 Task: Review and confirm faces from a collection of spiritual or religious photos.
Action: Mouse moved to (627, 311)
Screenshot: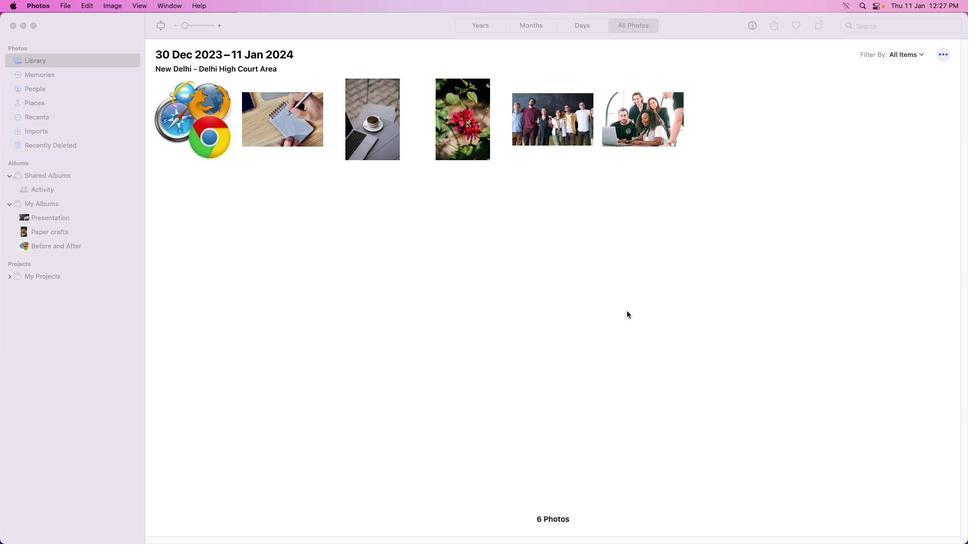 
Action: Mouse pressed left at (627, 311)
Screenshot: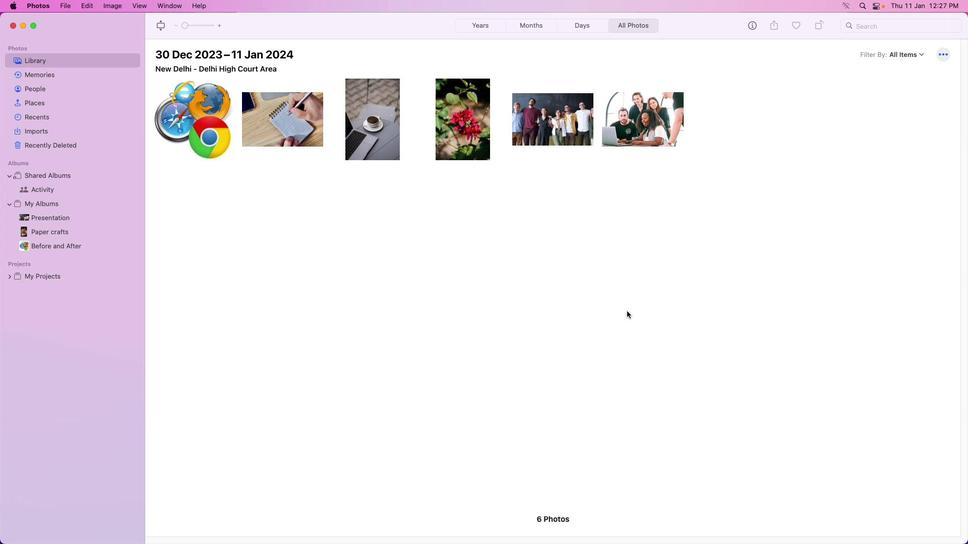 
Action: Mouse moved to (68, 7)
Screenshot: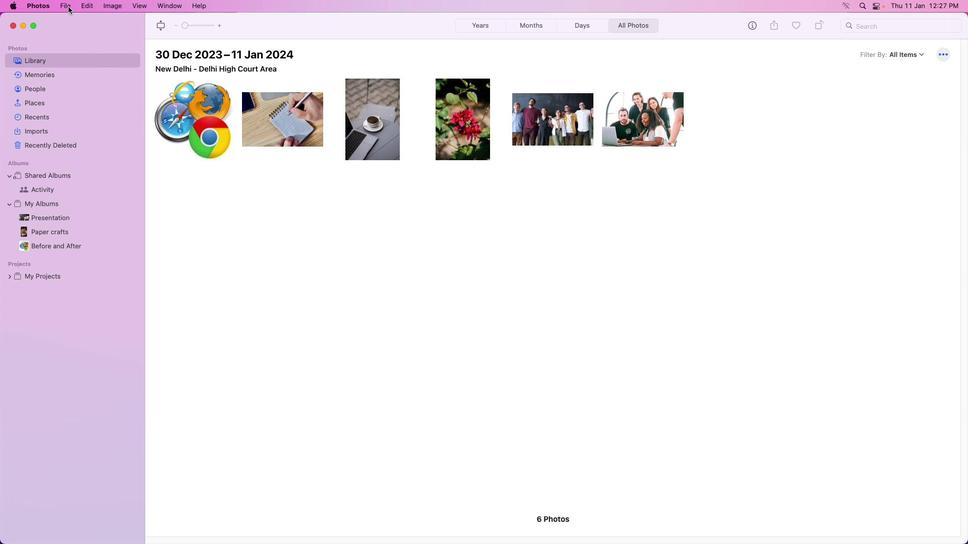 
Action: Mouse pressed left at (68, 7)
Screenshot: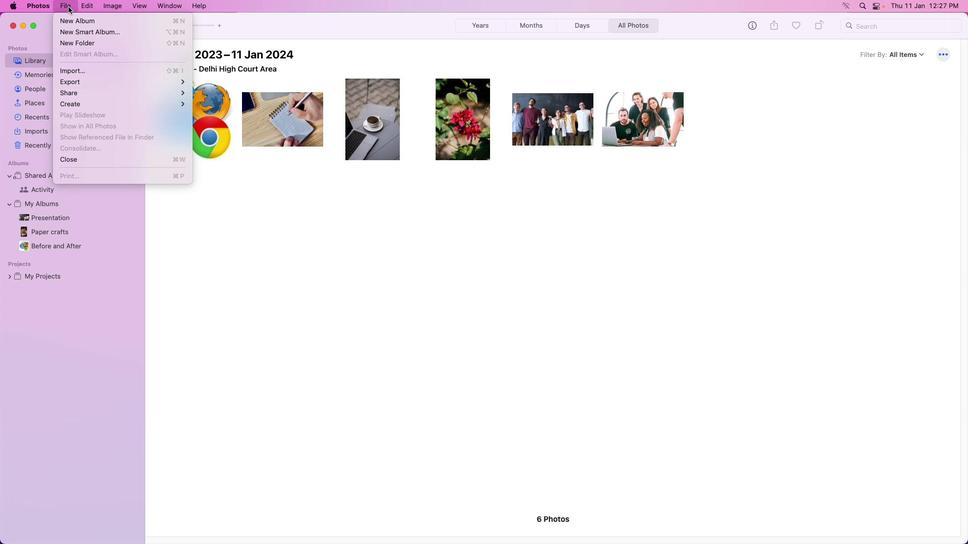 
Action: Mouse moved to (88, 73)
Screenshot: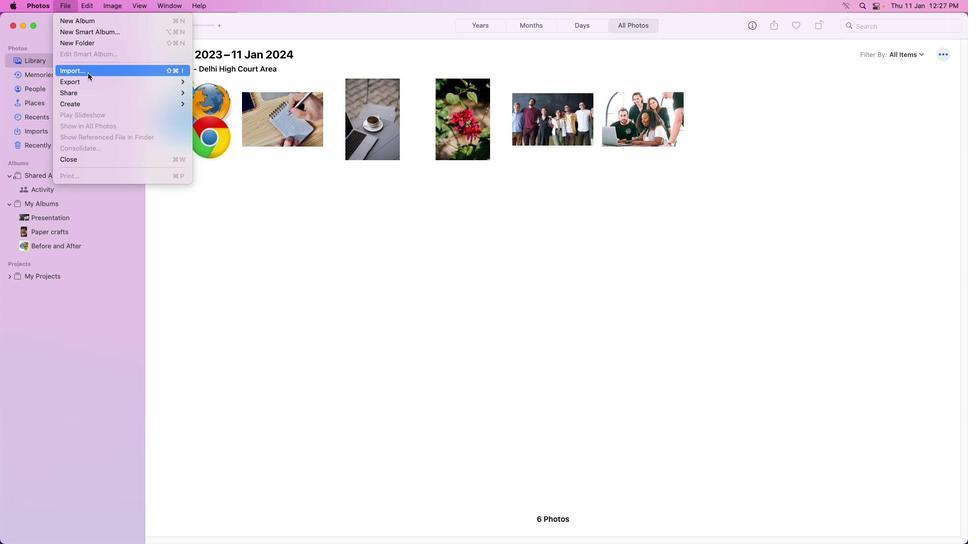 
Action: Mouse pressed left at (88, 73)
Screenshot: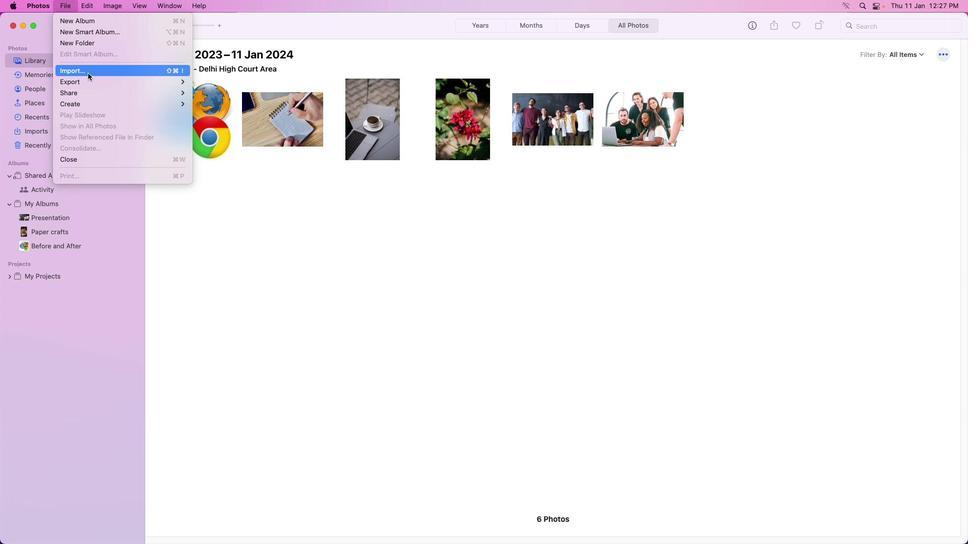 
Action: Mouse moved to (449, 294)
Screenshot: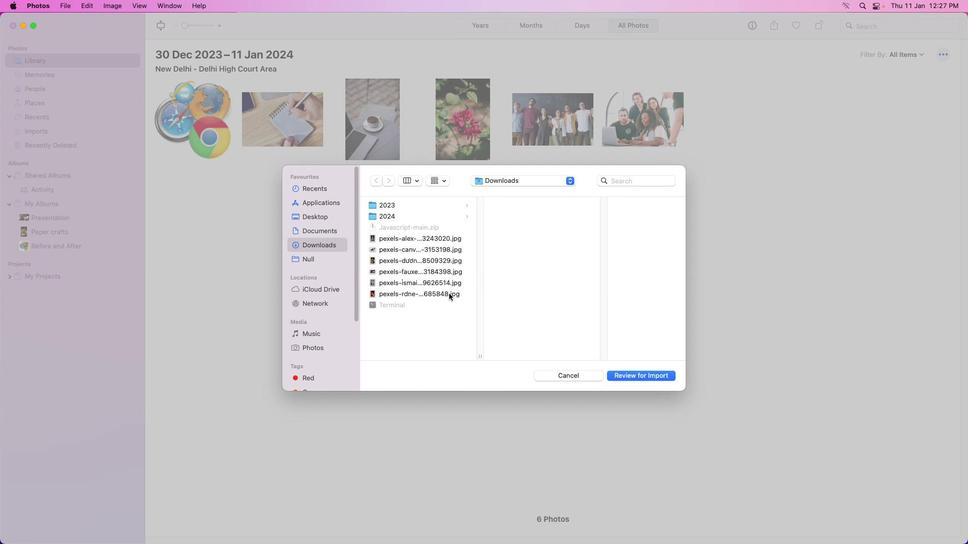 
Action: Mouse pressed left at (449, 294)
Screenshot: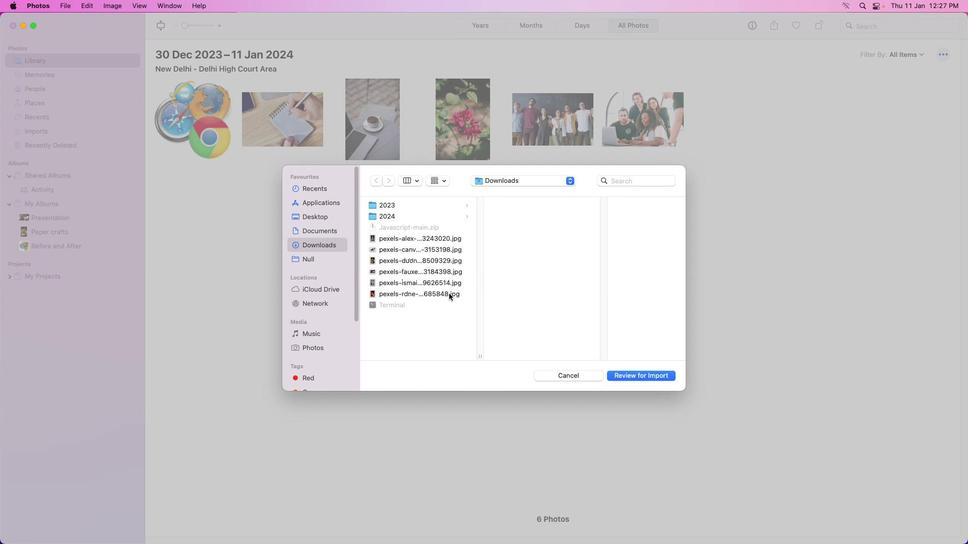 
Action: Mouse moved to (667, 377)
Screenshot: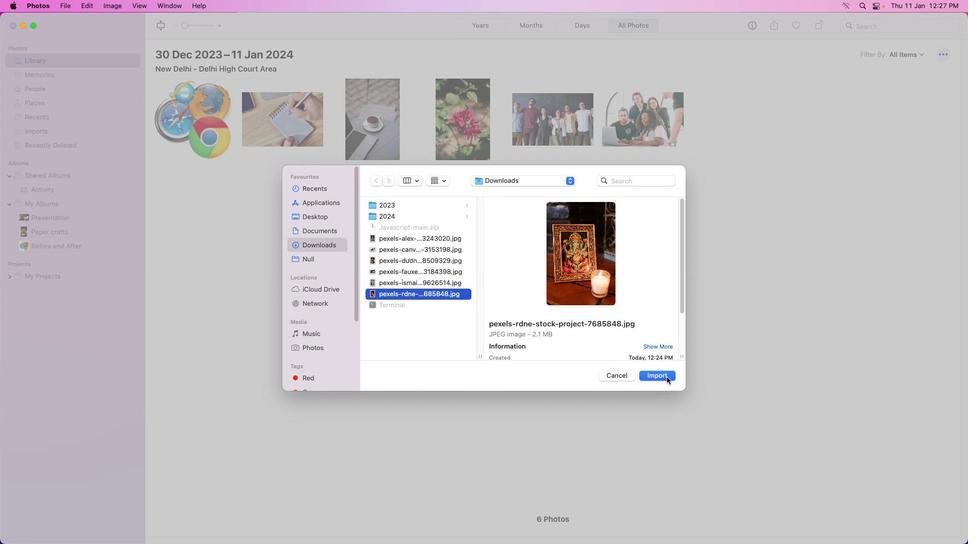 
Action: Mouse pressed left at (667, 377)
Screenshot: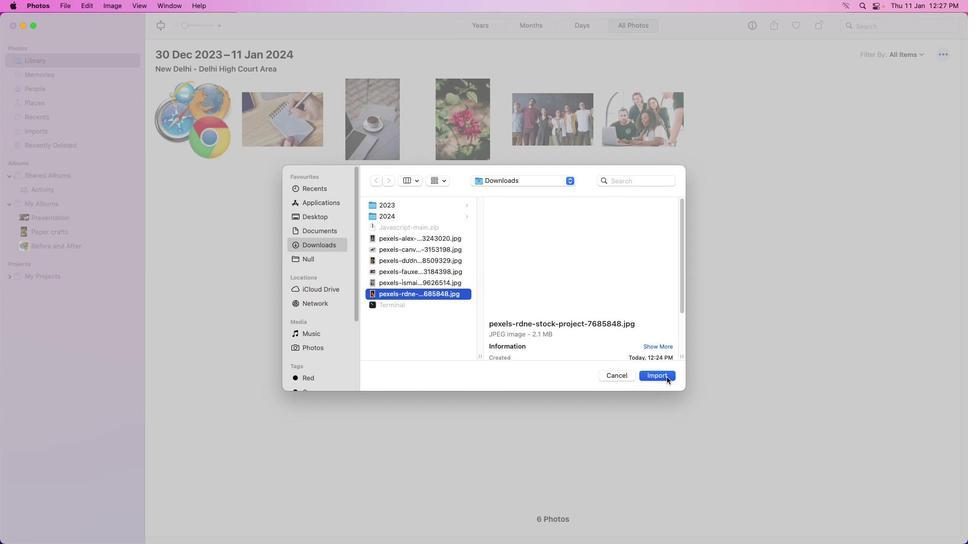 
Action: Mouse moved to (72, 6)
Screenshot: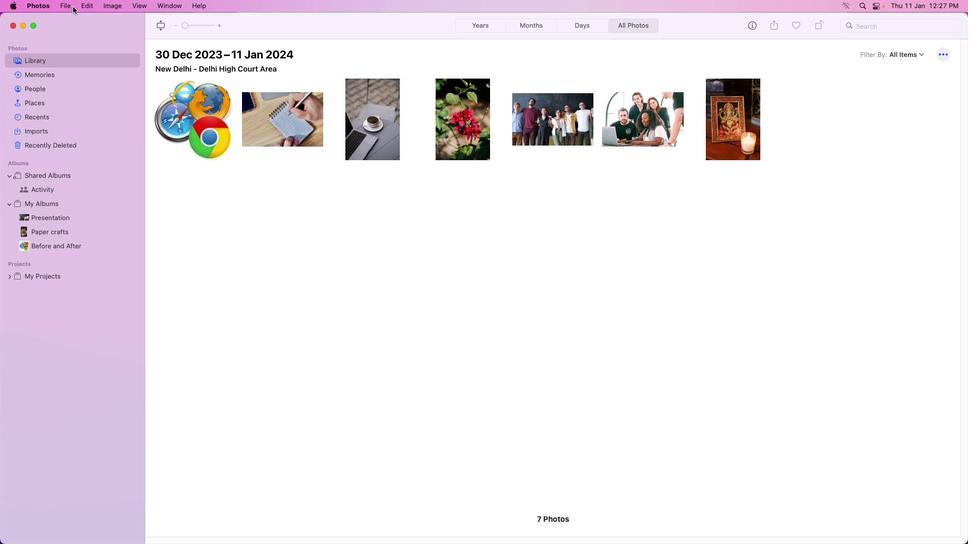 
Action: Mouse pressed left at (72, 6)
Screenshot: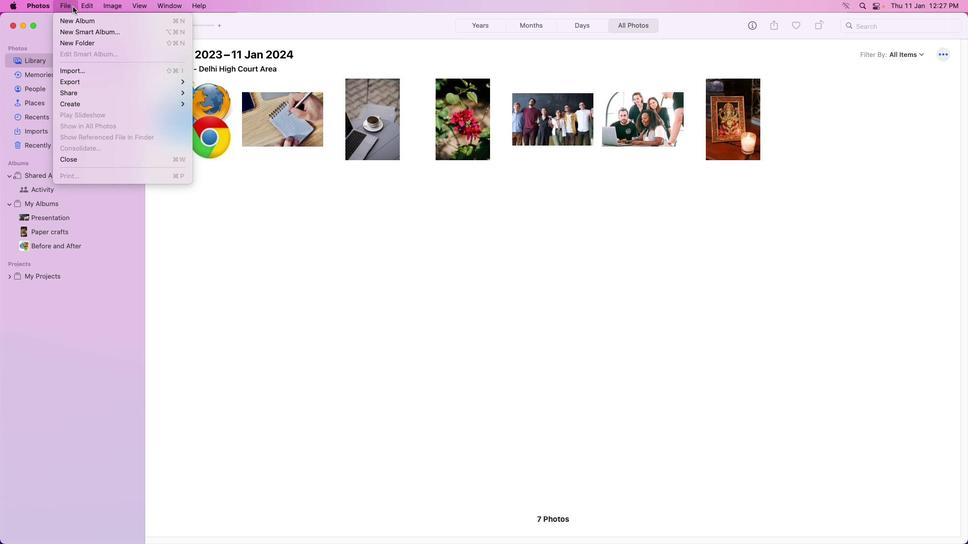 
Action: Mouse moved to (75, 72)
Screenshot: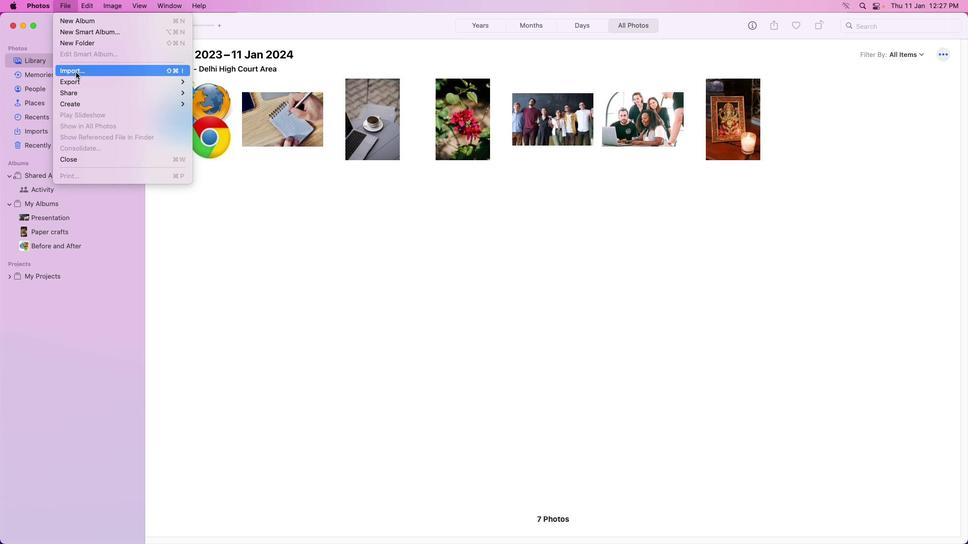 
Action: Mouse pressed left at (75, 72)
Screenshot: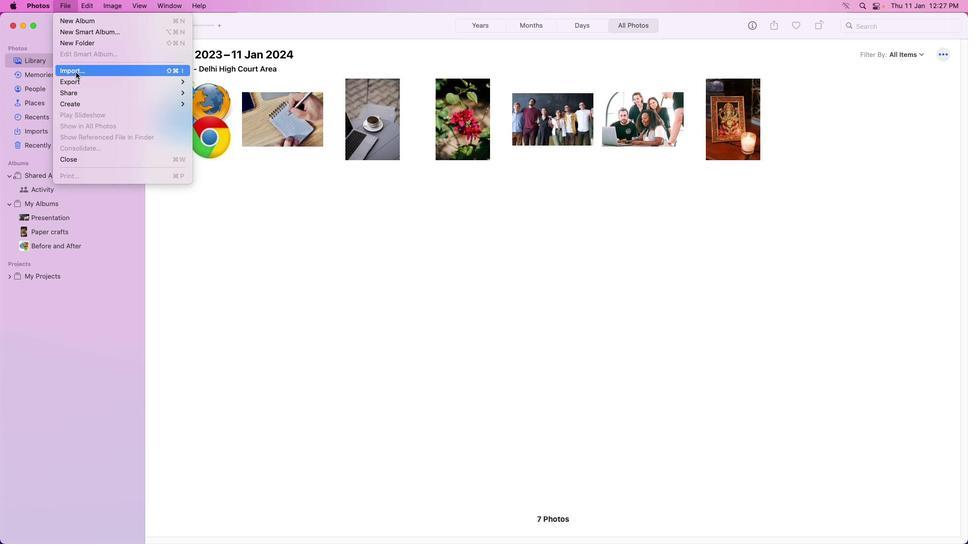 
Action: Mouse moved to (408, 292)
Screenshot: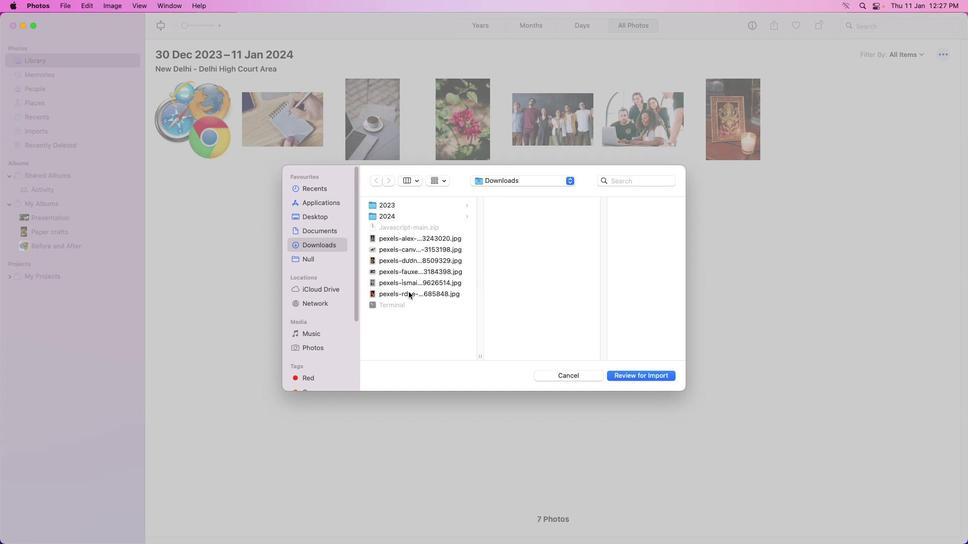 
Action: Mouse pressed left at (408, 292)
Screenshot: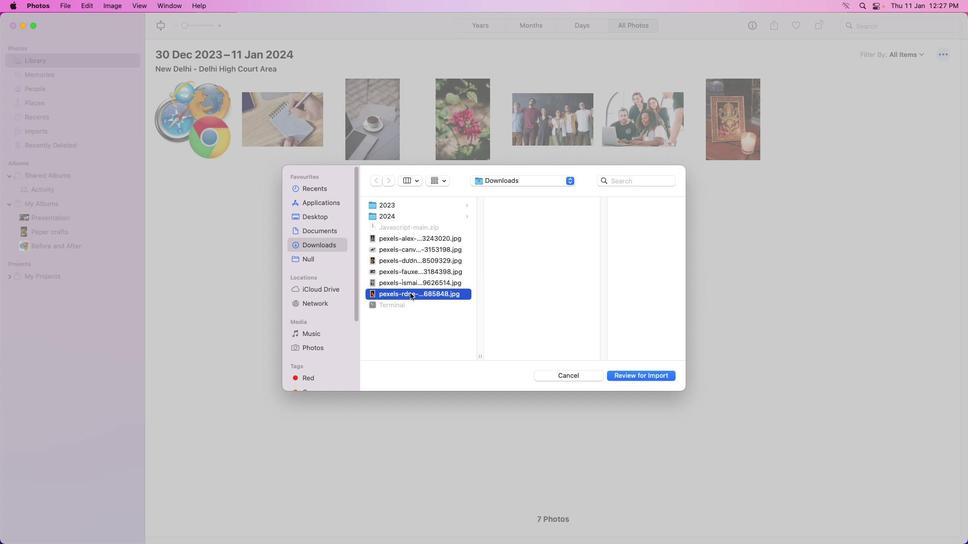 
Action: Mouse moved to (410, 287)
Screenshot: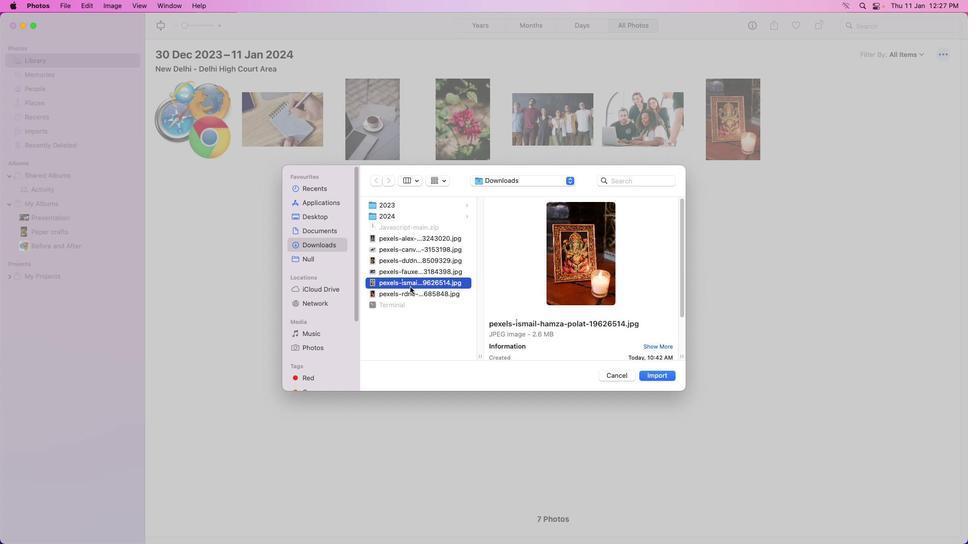 
Action: Mouse pressed left at (410, 287)
Screenshot: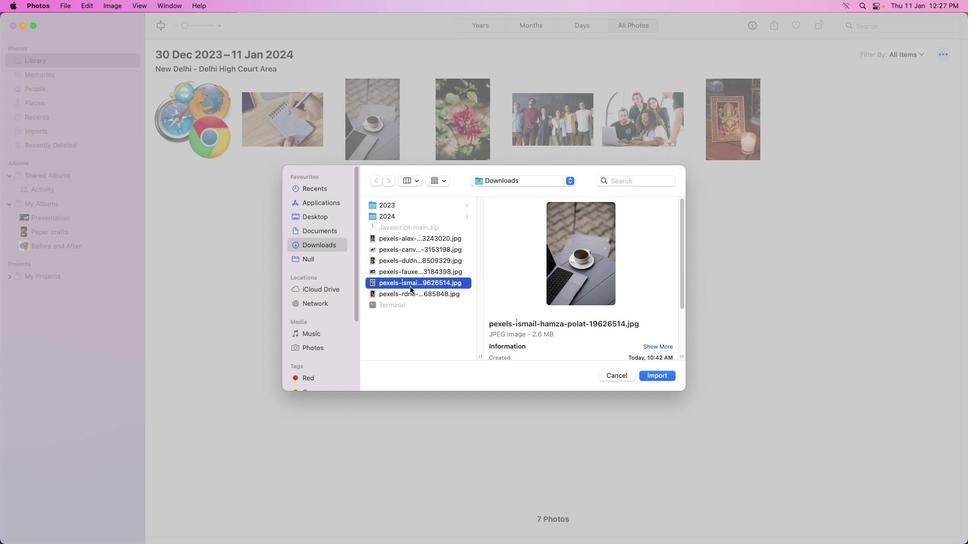 
Action: Mouse moved to (414, 274)
Screenshot: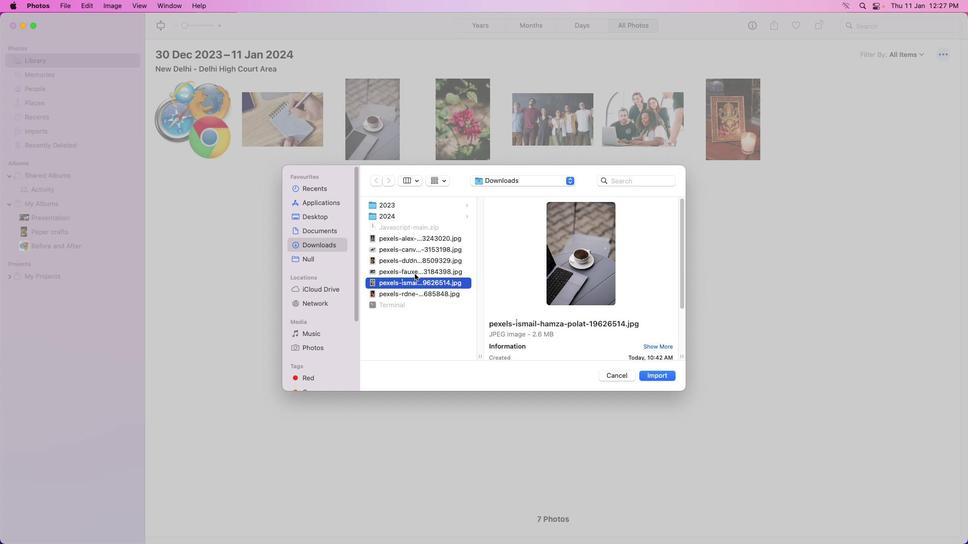 
Action: Mouse pressed left at (414, 274)
Screenshot: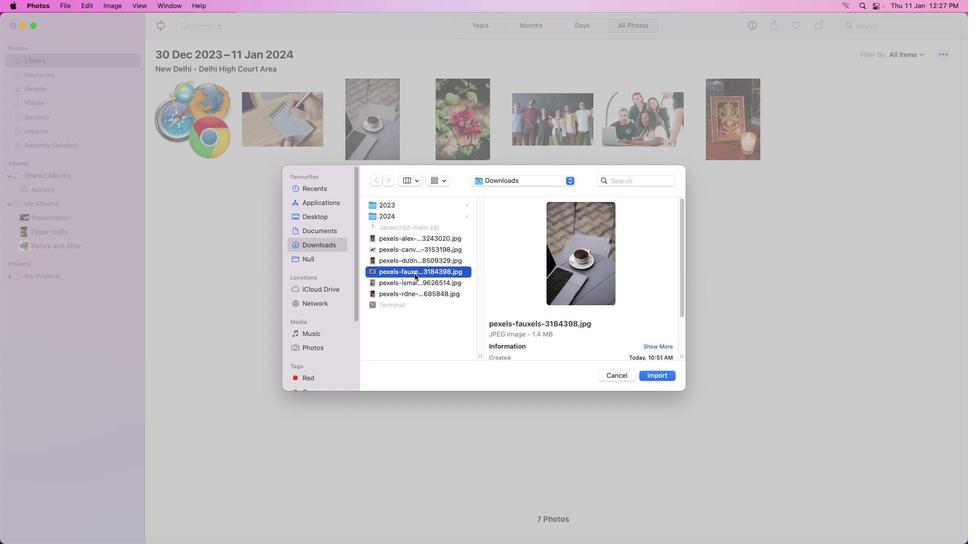 
Action: Mouse moved to (415, 263)
Screenshot: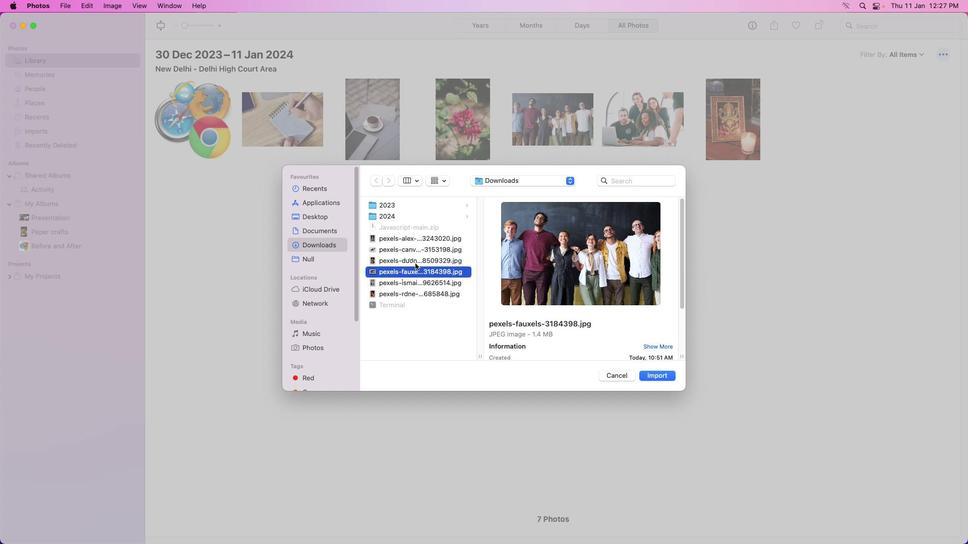 
Action: Mouse pressed left at (415, 263)
Screenshot: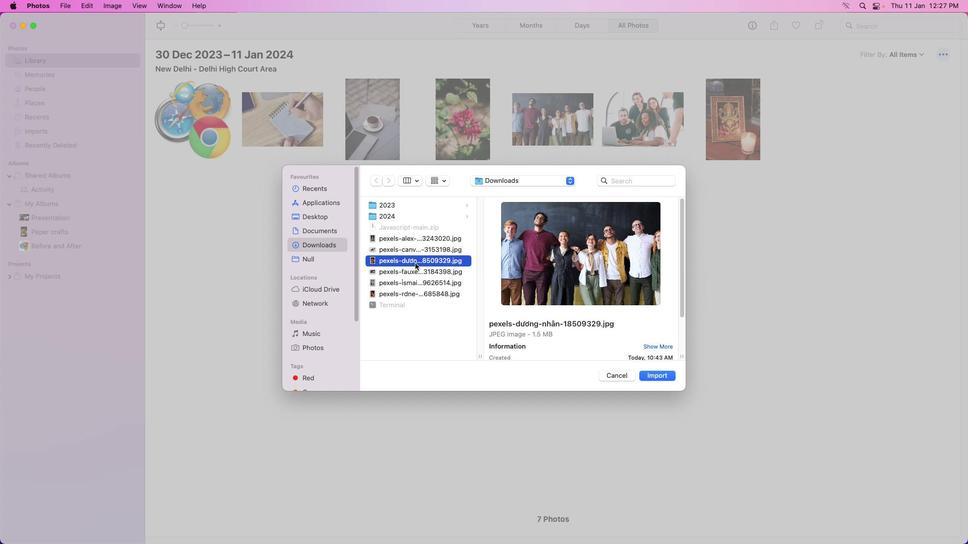 
Action: Mouse moved to (417, 252)
Screenshot: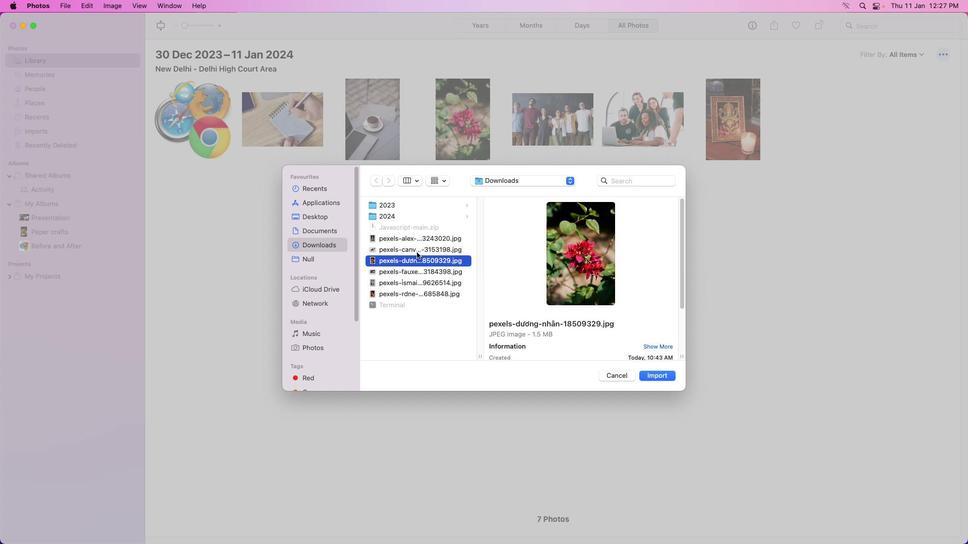 
Action: Mouse pressed left at (417, 252)
Screenshot: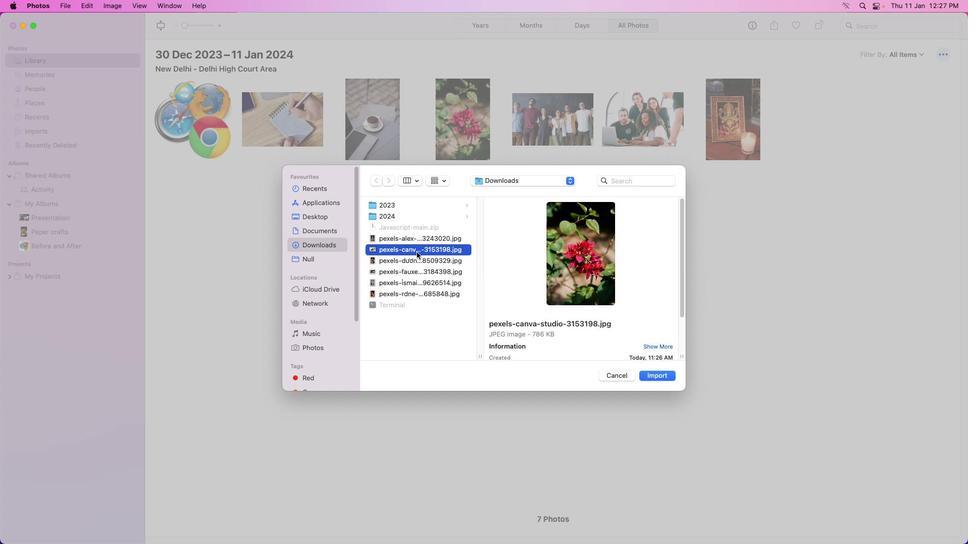 
Action: Mouse moved to (420, 245)
Screenshot: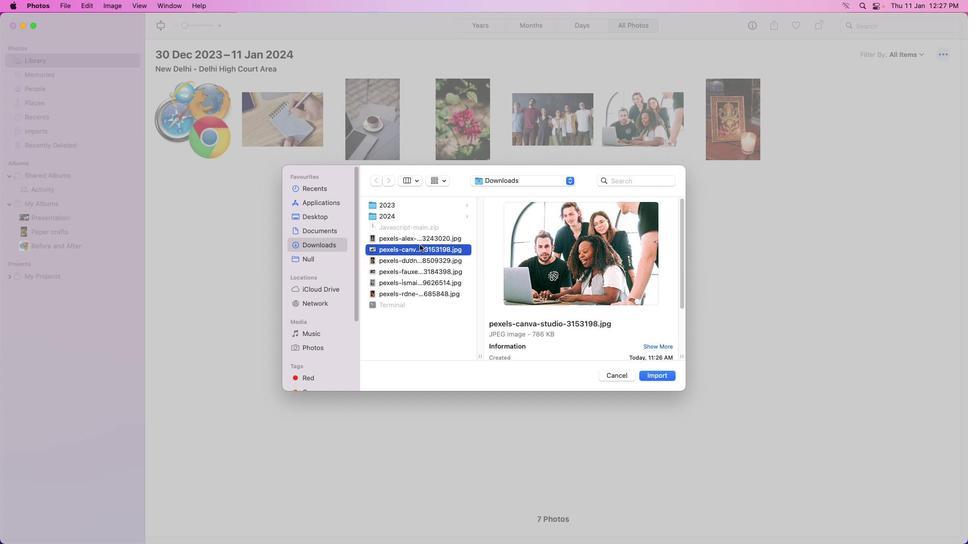 
Action: Mouse pressed left at (420, 245)
Screenshot: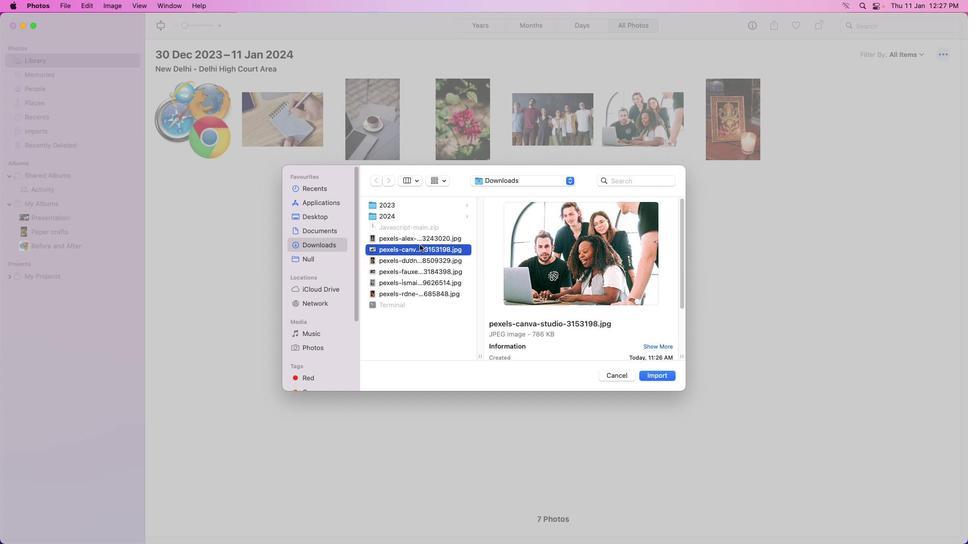 
Action: Mouse moved to (421, 240)
Screenshot: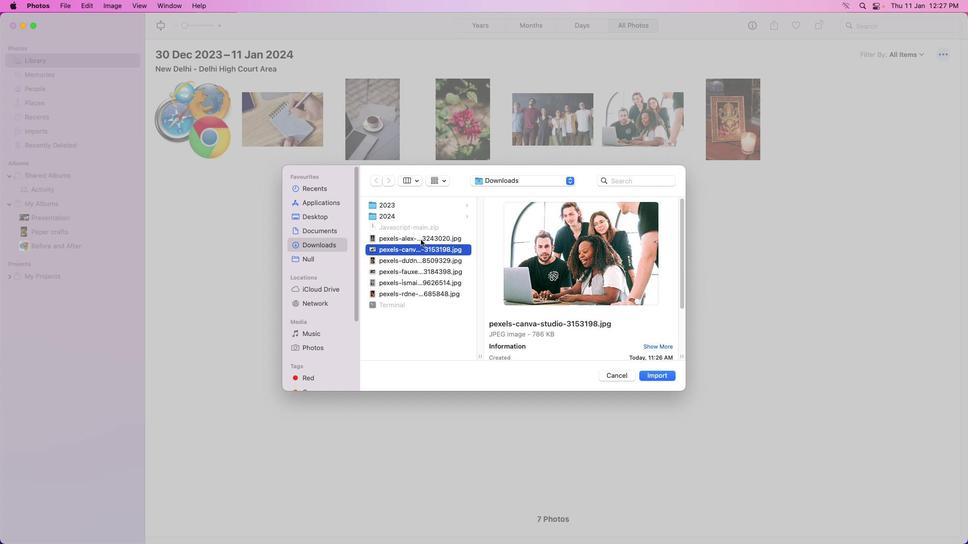 
Action: Mouse pressed left at (421, 240)
Screenshot: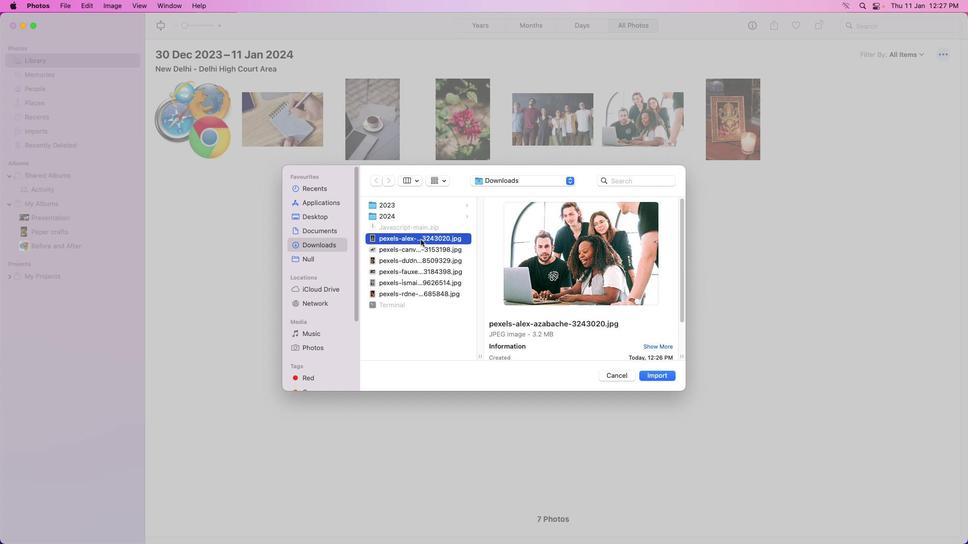 
Action: Mouse moved to (667, 378)
Screenshot: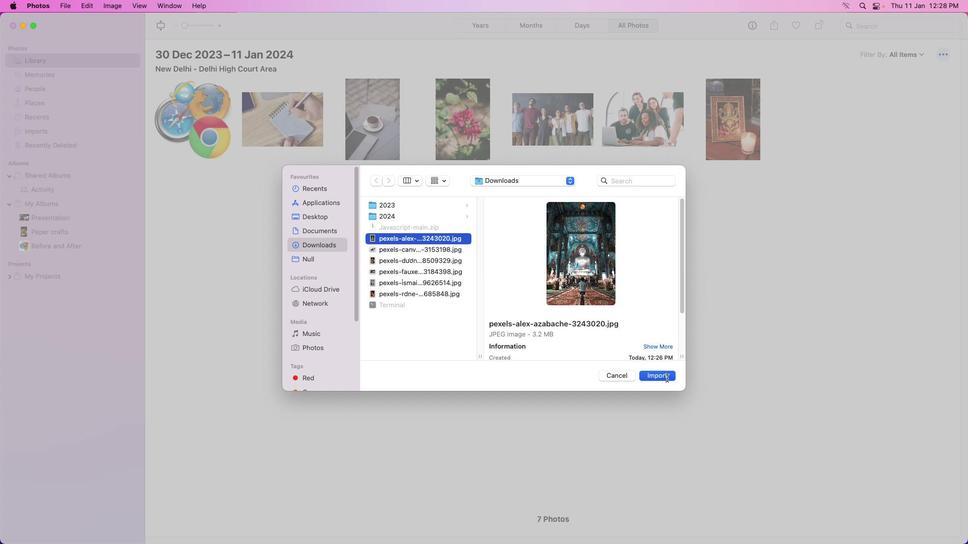 
Action: Mouse pressed left at (667, 378)
Screenshot: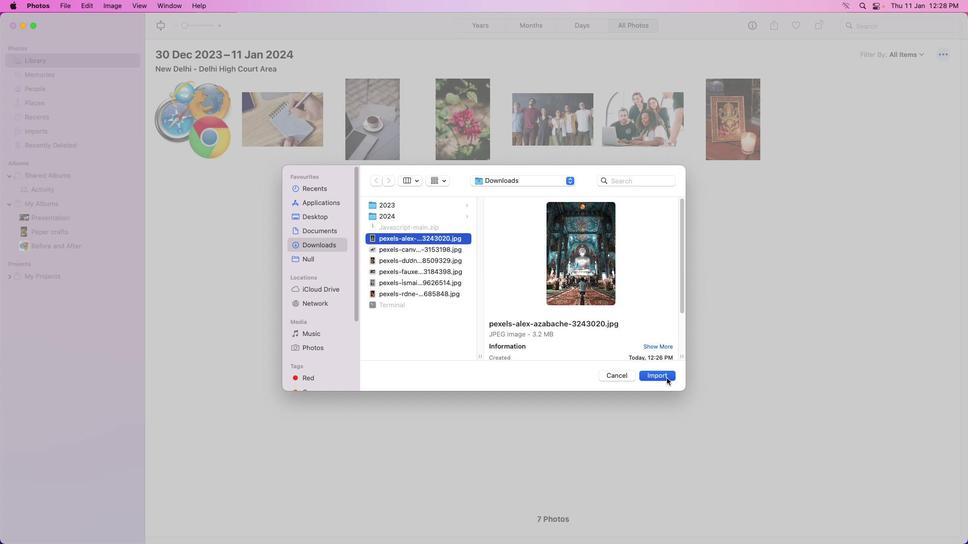 
Action: Mouse moved to (799, 123)
Screenshot: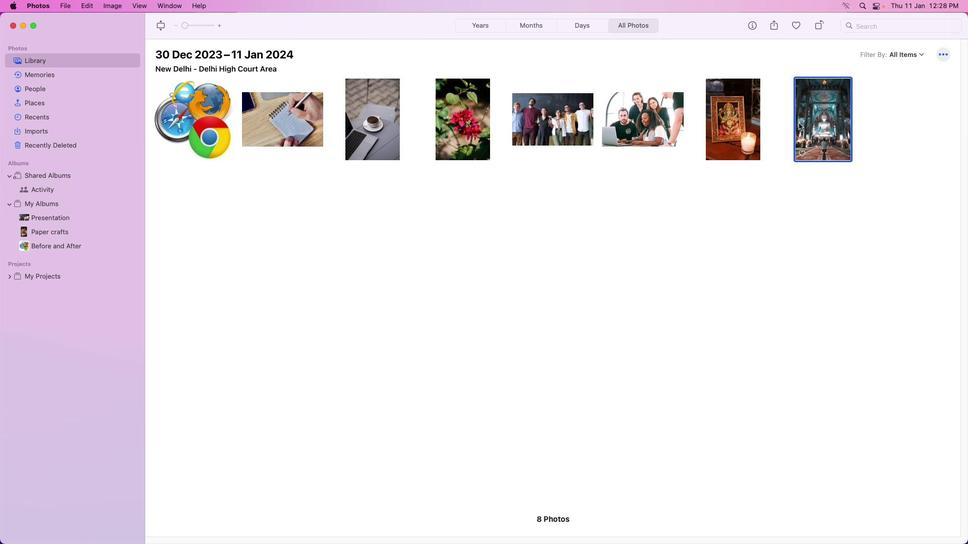 
Action: Mouse pressed left at (799, 123)
Screenshot: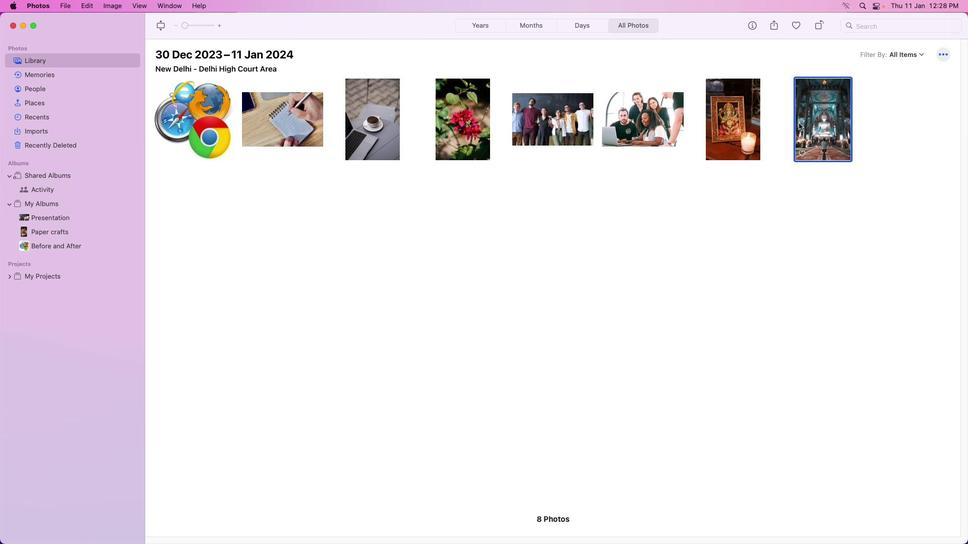 
Action: Mouse pressed left at (799, 123)
Screenshot: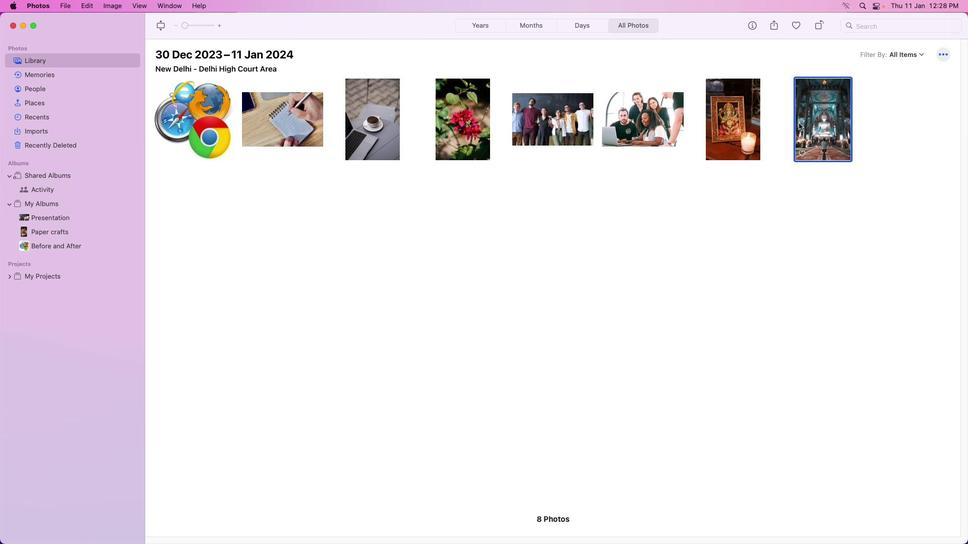 
Action: Mouse moved to (637, 129)
Screenshot: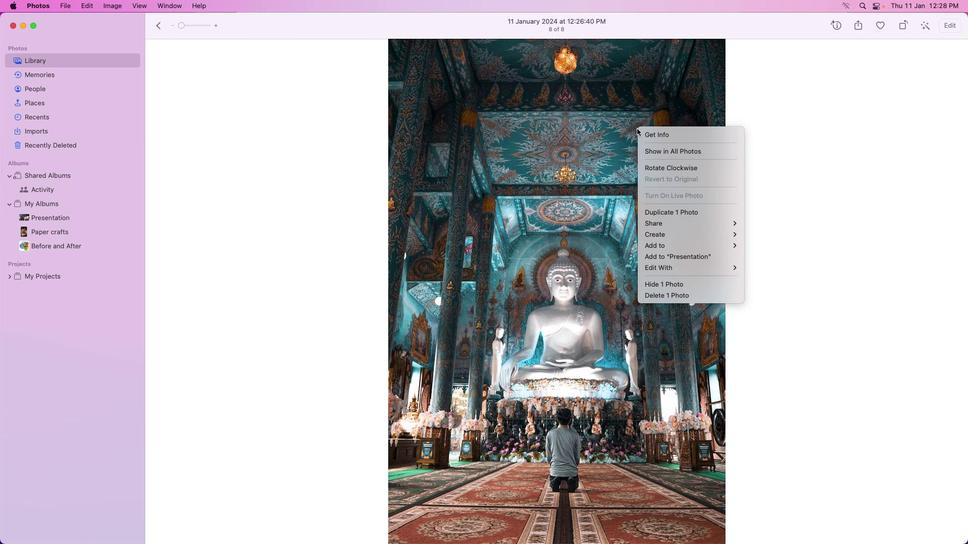 
Action: Mouse pressed right at (637, 129)
Screenshot: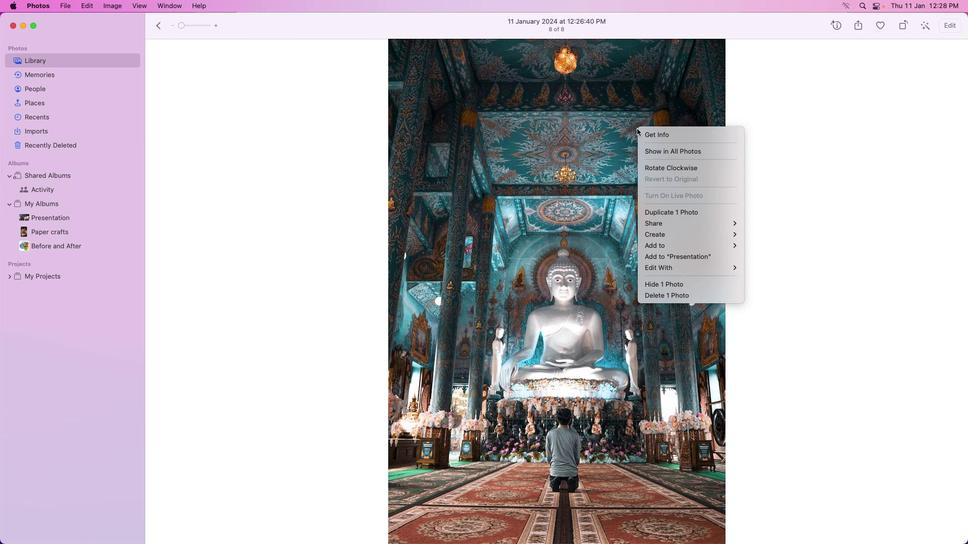 
Action: Mouse moved to (676, 135)
Screenshot: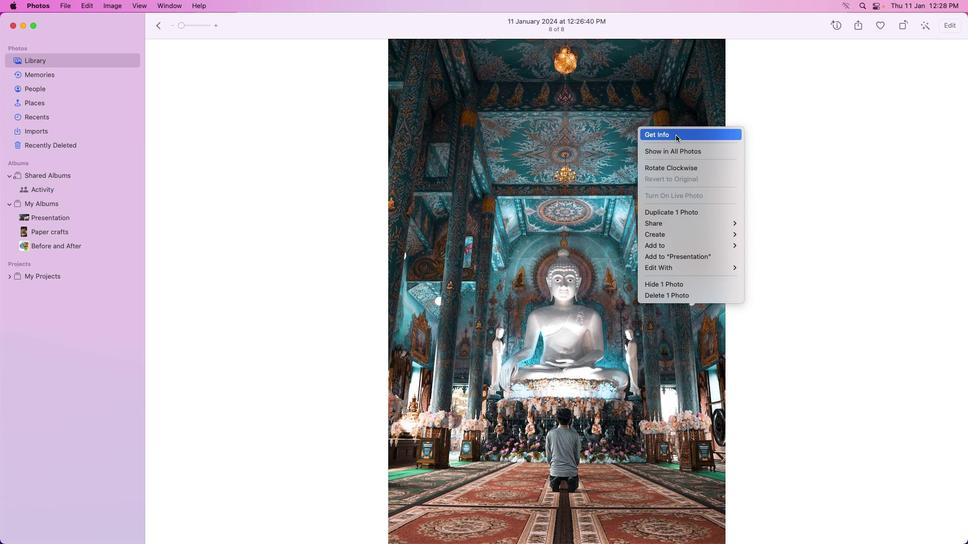 
Action: Mouse pressed left at (676, 135)
Screenshot: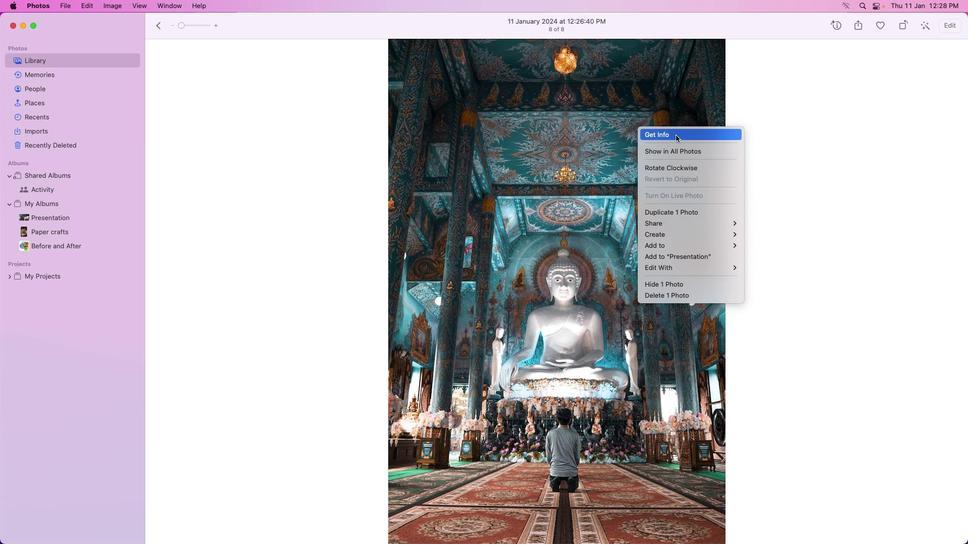 
Action: Mouse moved to (722, 275)
Screenshot: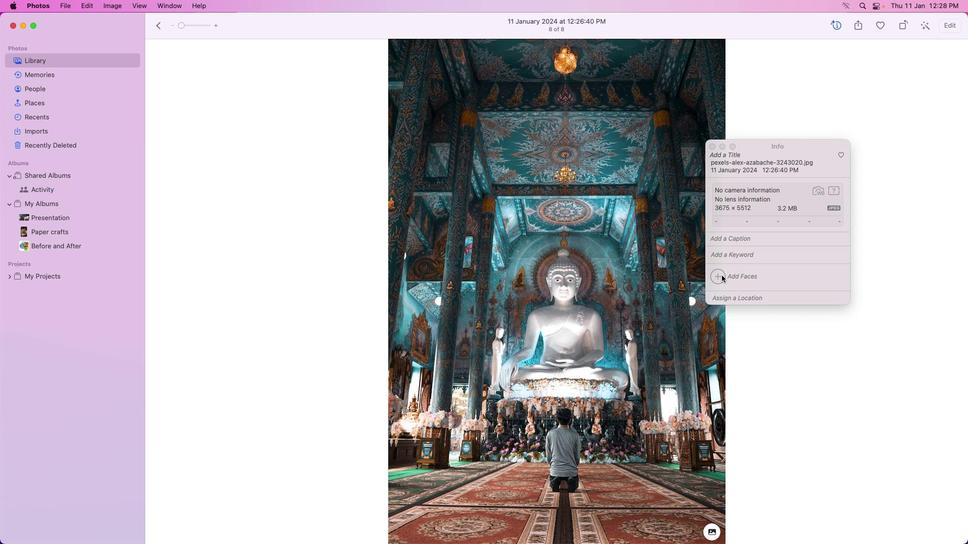 
Action: Mouse pressed left at (722, 275)
Screenshot: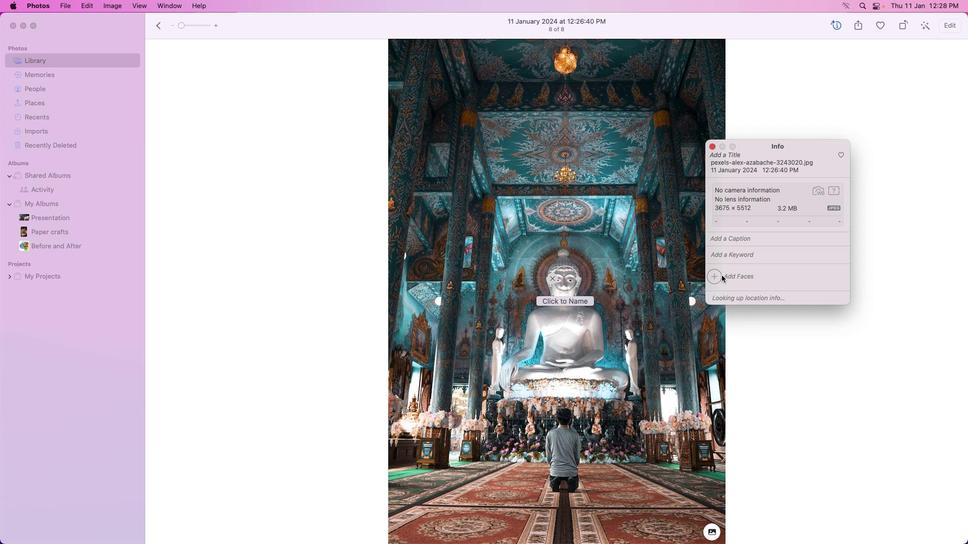 
Action: Mouse moved to (580, 279)
Screenshot: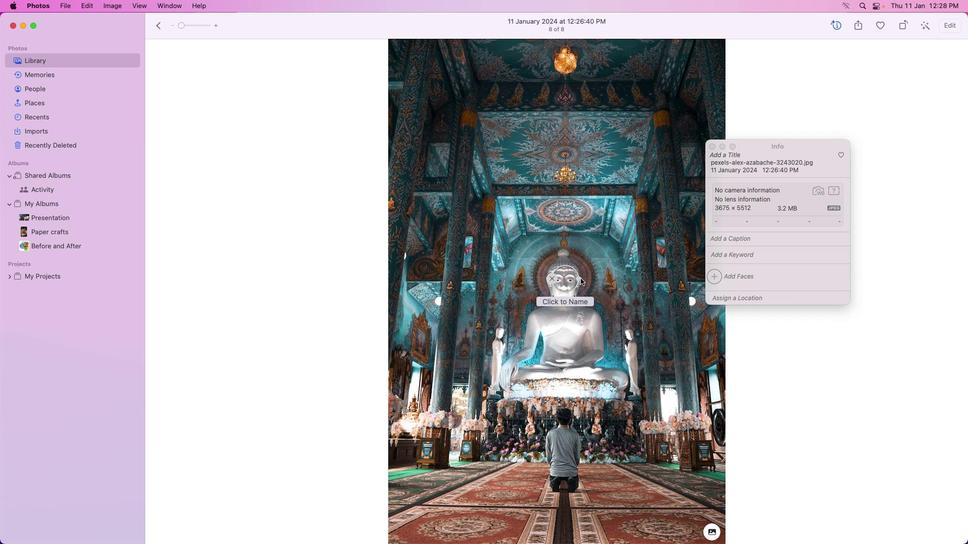 
Action: Mouse pressed left at (580, 279)
Screenshot: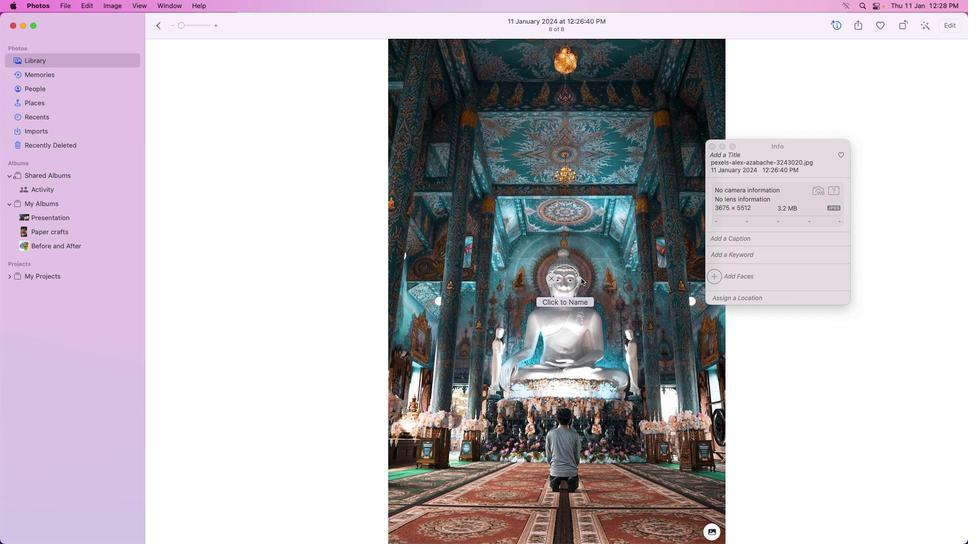 
Action: Mouse moved to (586, 322)
Screenshot: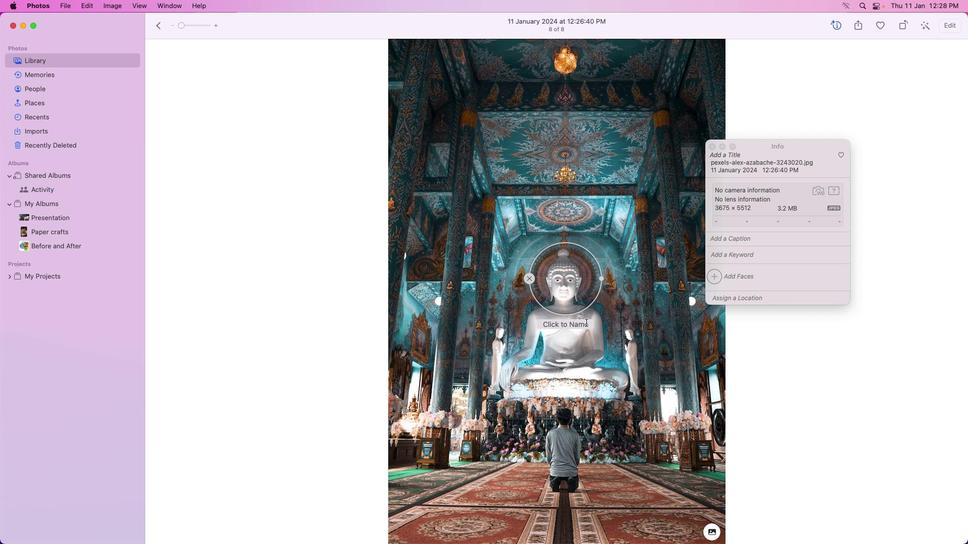 
Action: Mouse pressed left at (586, 322)
Screenshot: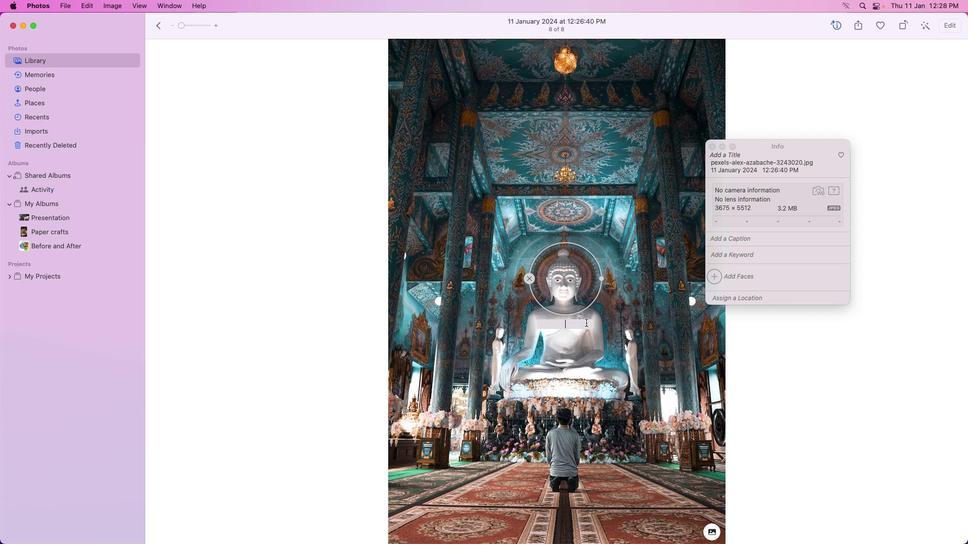 
Action: Mouse moved to (583, 322)
Screenshot: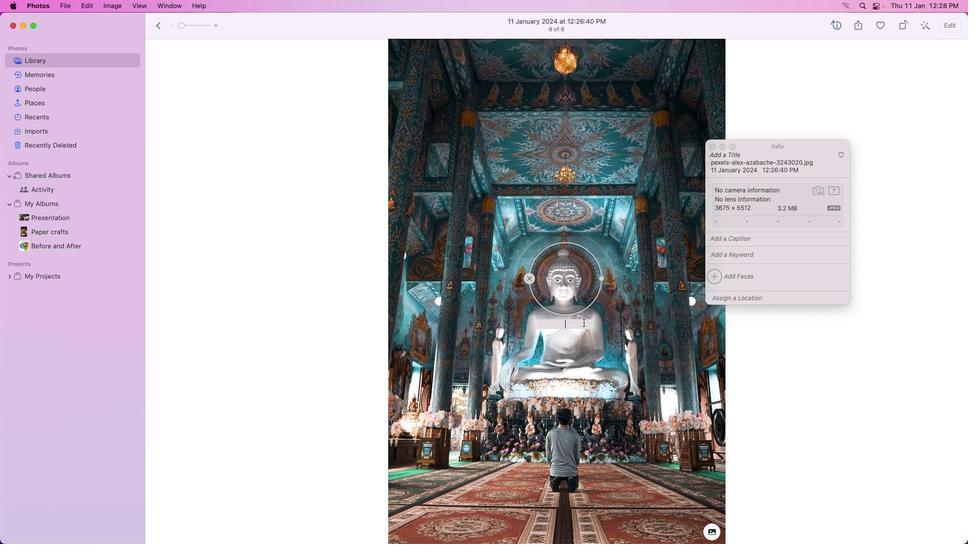 
Action: Key pressed 'b''u''d''d''a'Key.left'h'Key.rightKey.right
Screenshot: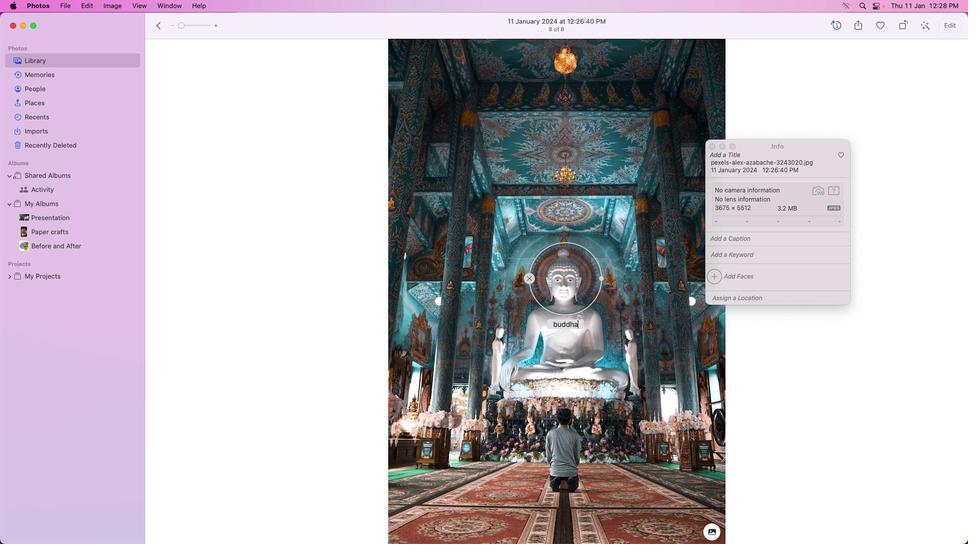 
Action: Mouse moved to (587, 322)
Screenshot: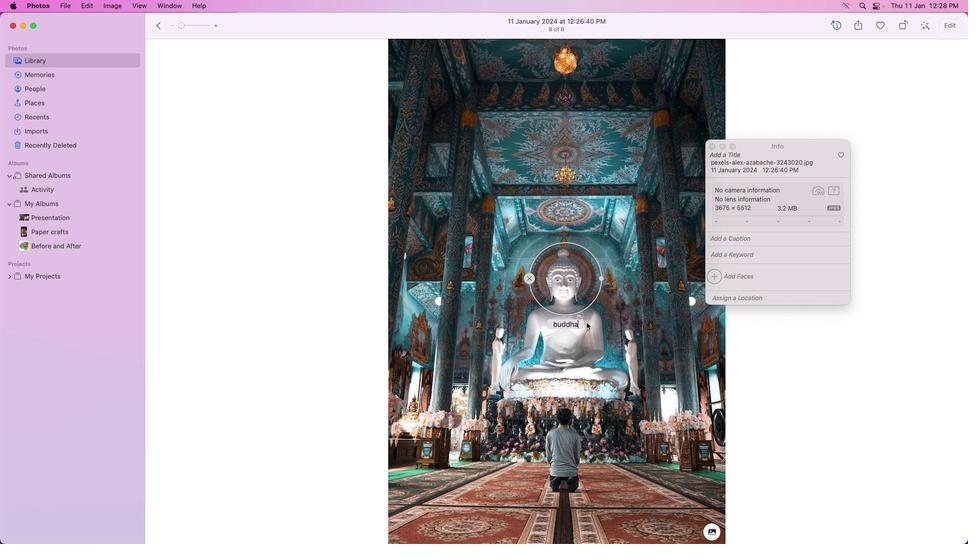 
Action: Key pressed Key.enter
Screenshot: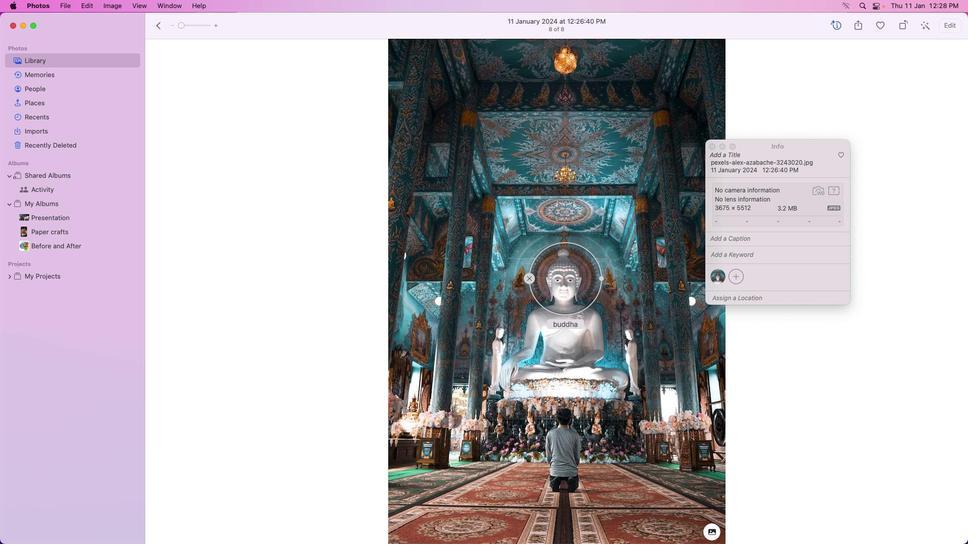 
Action: Mouse moved to (710, 146)
Screenshot: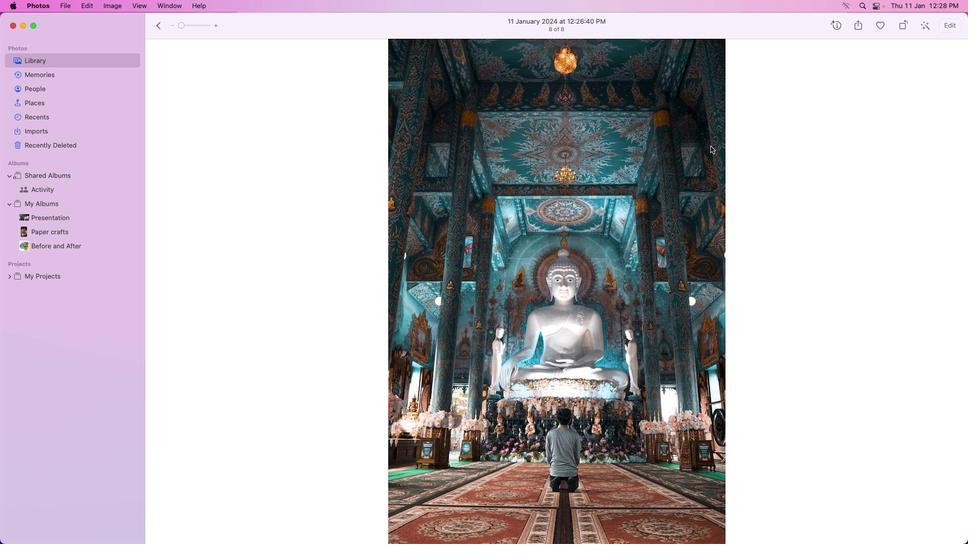 
Action: Mouse pressed left at (710, 146)
Screenshot: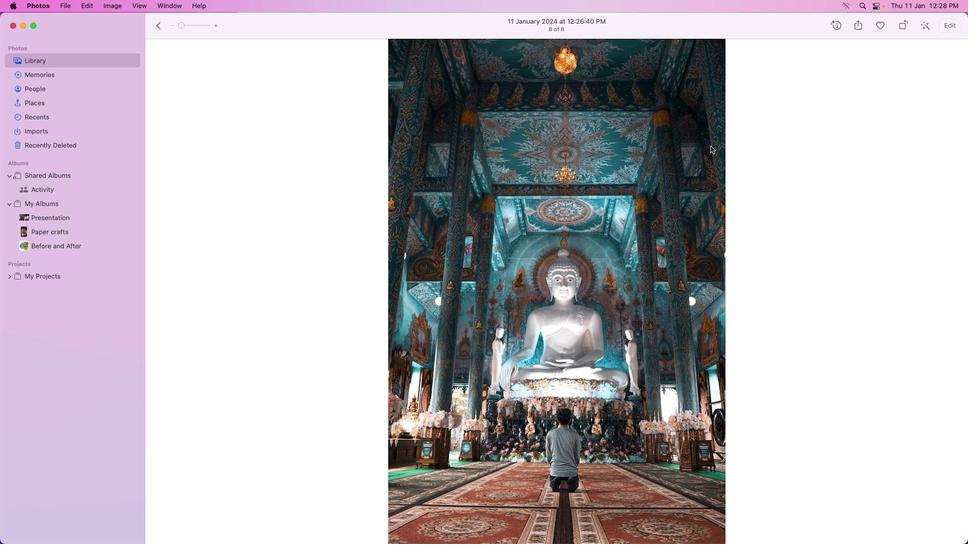 
Action: Mouse moved to (159, 29)
Screenshot: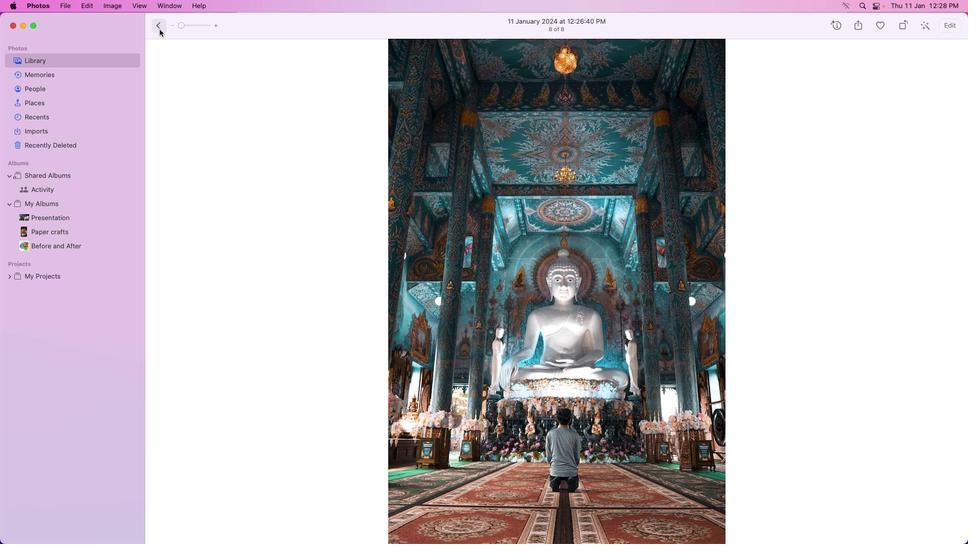 
Action: Mouse pressed left at (159, 29)
Screenshot: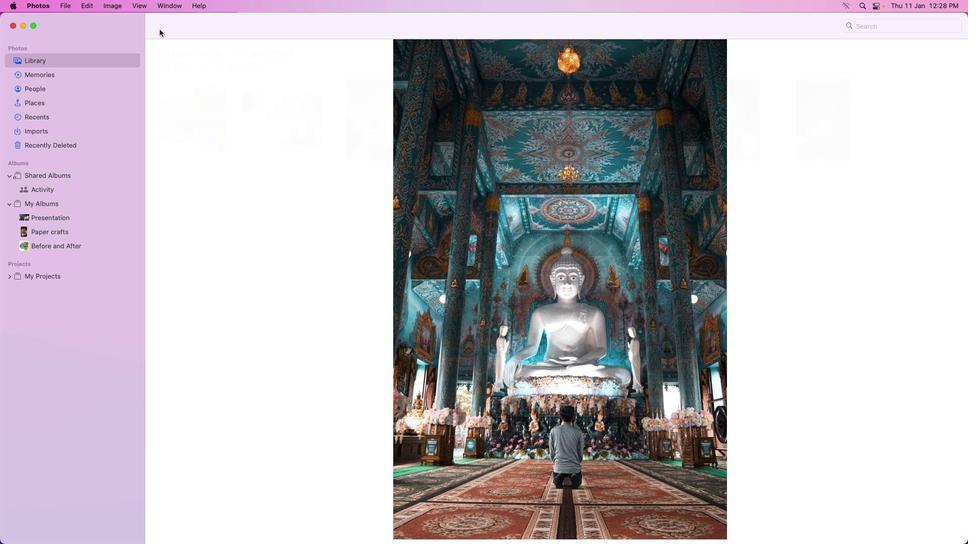 
Action: Mouse moved to (732, 149)
Screenshot: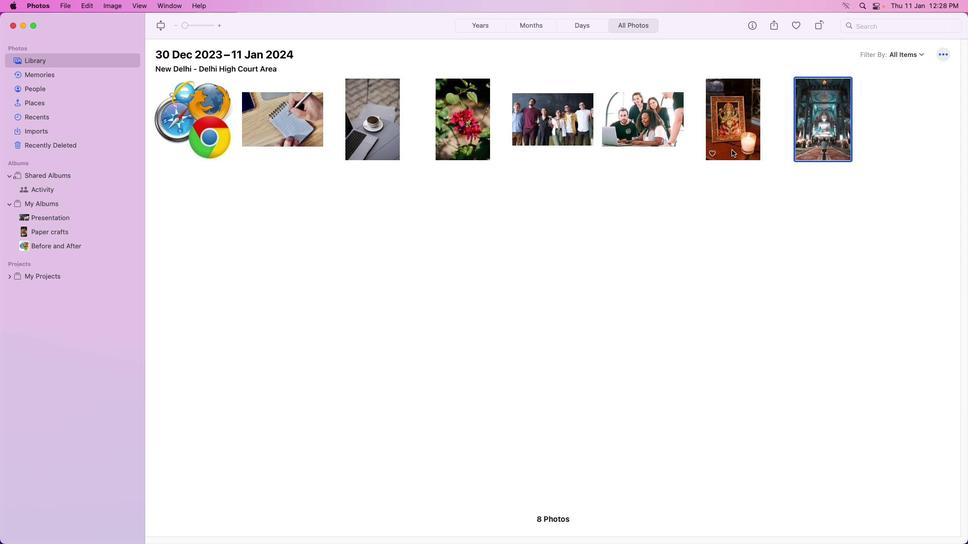 
Action: Mouse pressed left at (732, 149)
Screenshot: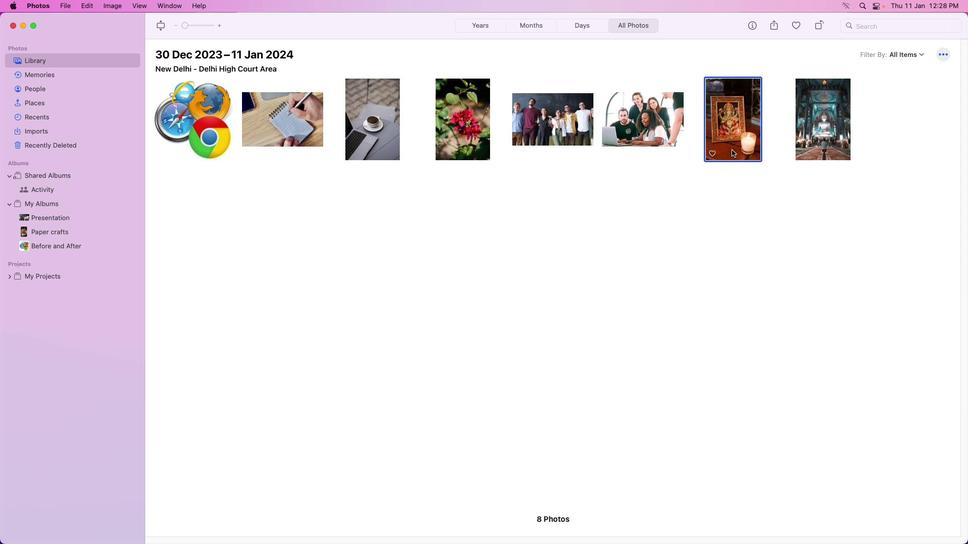 
Action: Mouse pressed left at (732, 149)
Screenshot: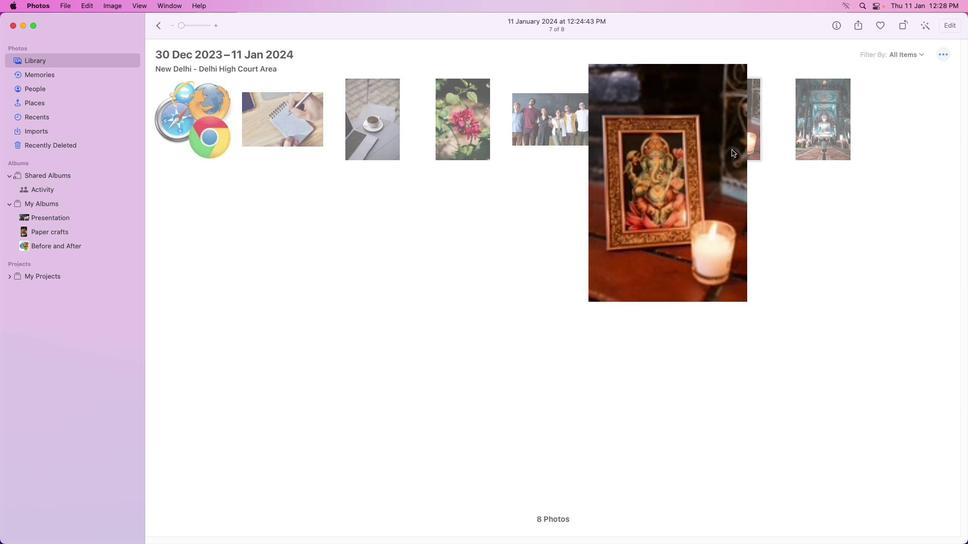 
Action: Mouse moved to (642, 124)
Screenshot: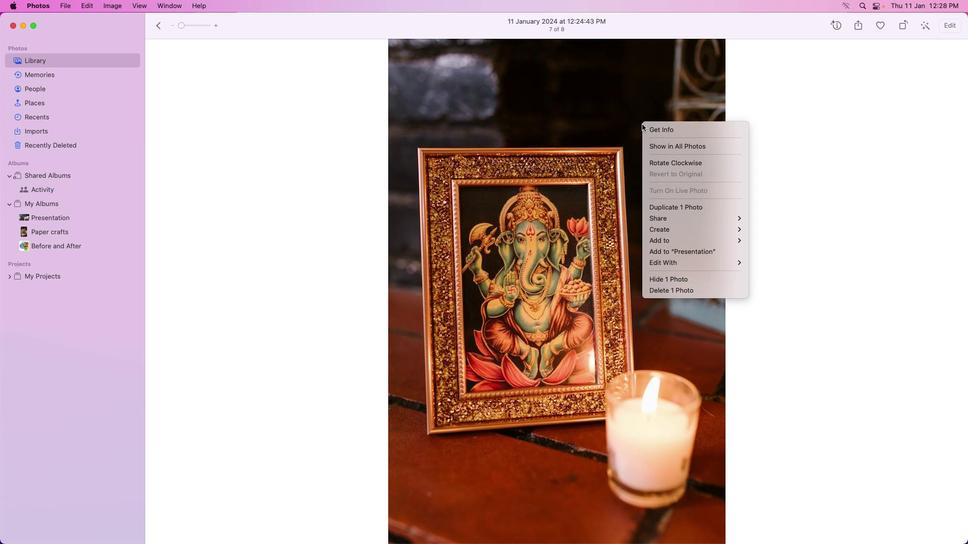
Action: Mouse pressed right at (642, 124)
Screenshot: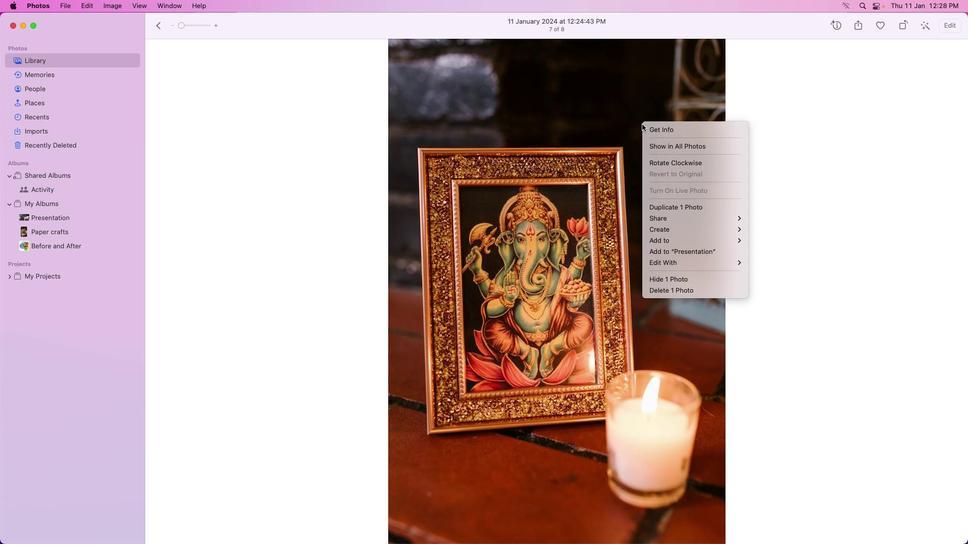 
Action: Mouse moved to (698, 130)
Screenshot: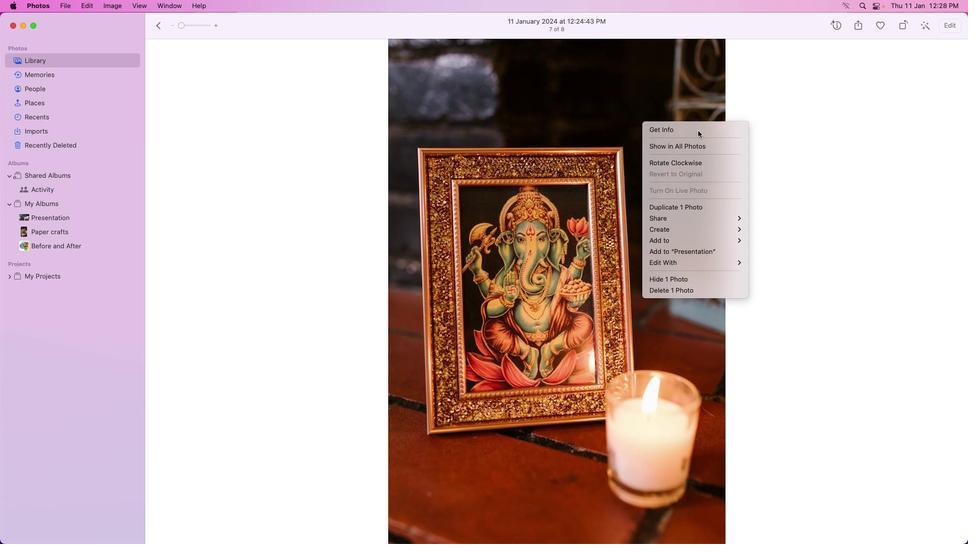 
Action: Mouse pressed left at (698, 130)
Screenshot: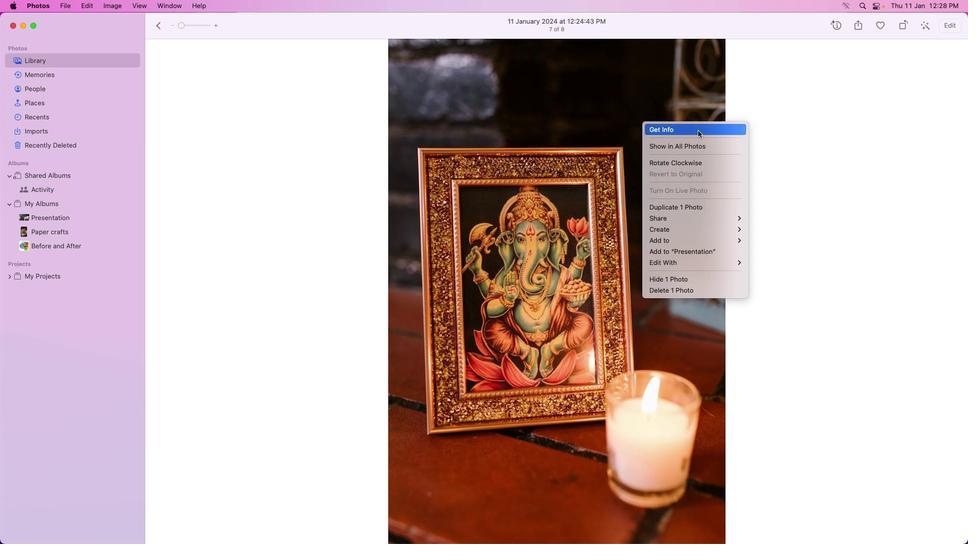 
Action: Mouse moved to (718, 278)
Screenshot: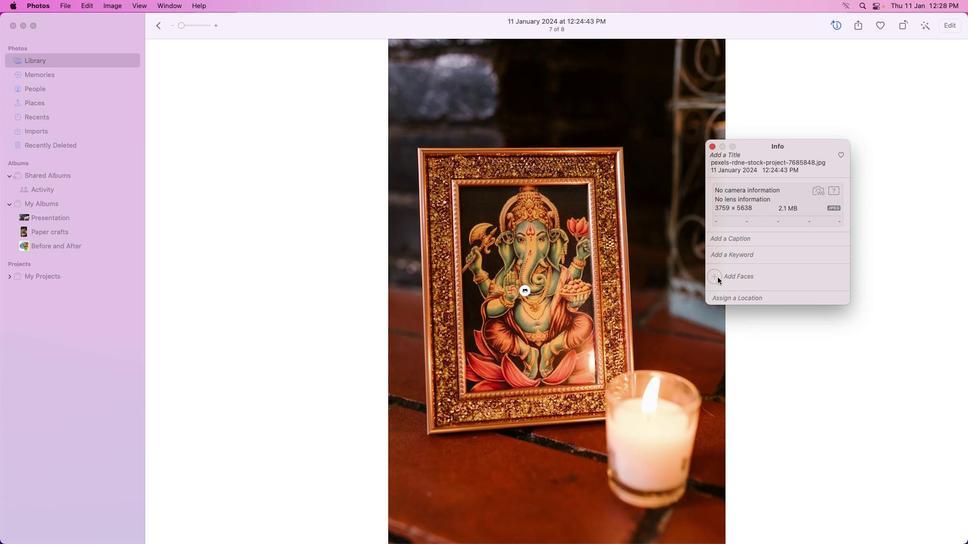 
Action: Mouse pressed left at (718, 278)
Screenshot: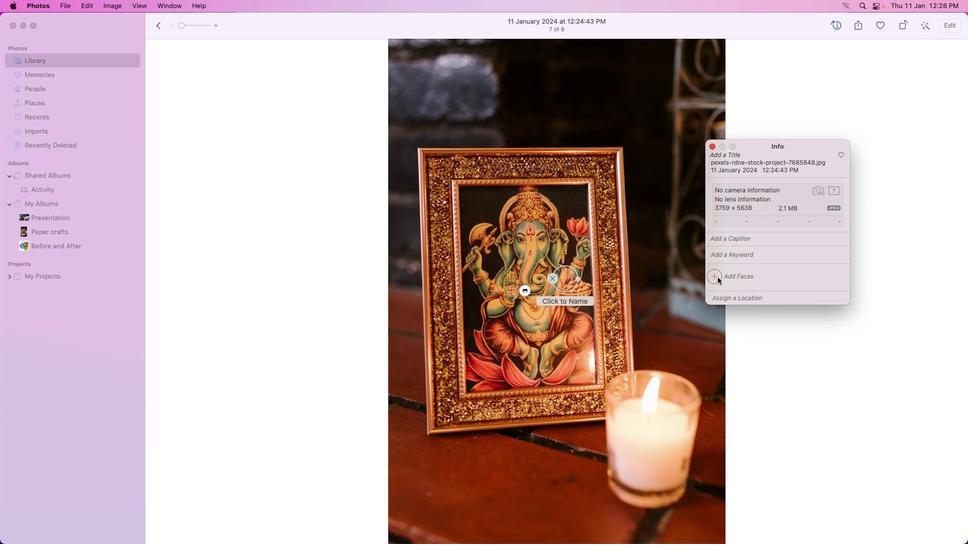 
Action: Mouse moved to (576, 280)
Screenshot: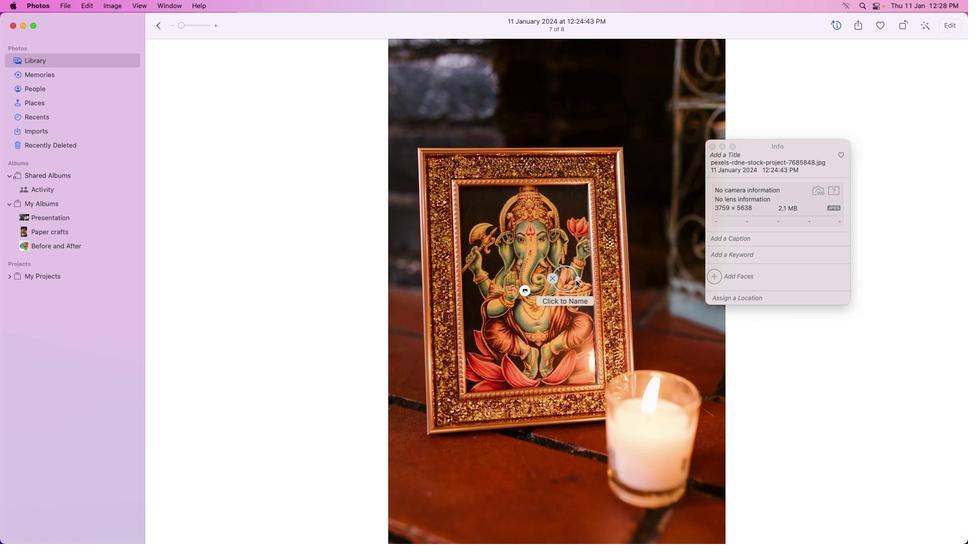 
Action: Mouse pressed left at (576, 280)
Screenshot: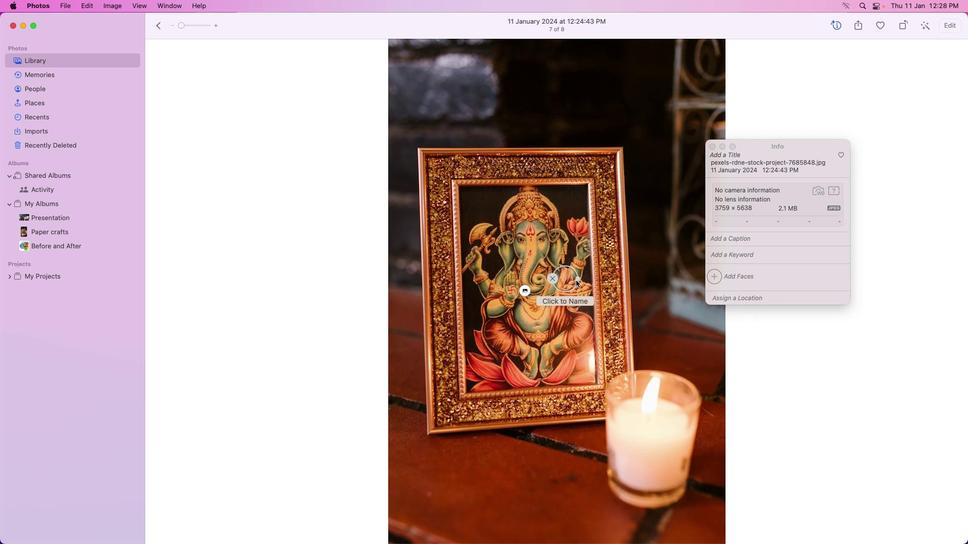 
Action: Mouse moved to (608, 294)
Screenshot: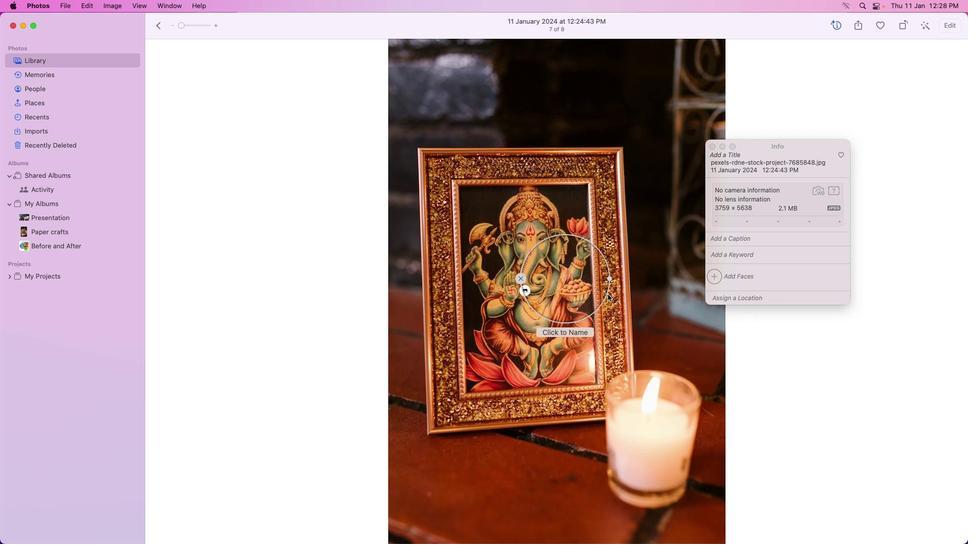 
Action: Mouse pressed left at (608, 294)
Screenshot: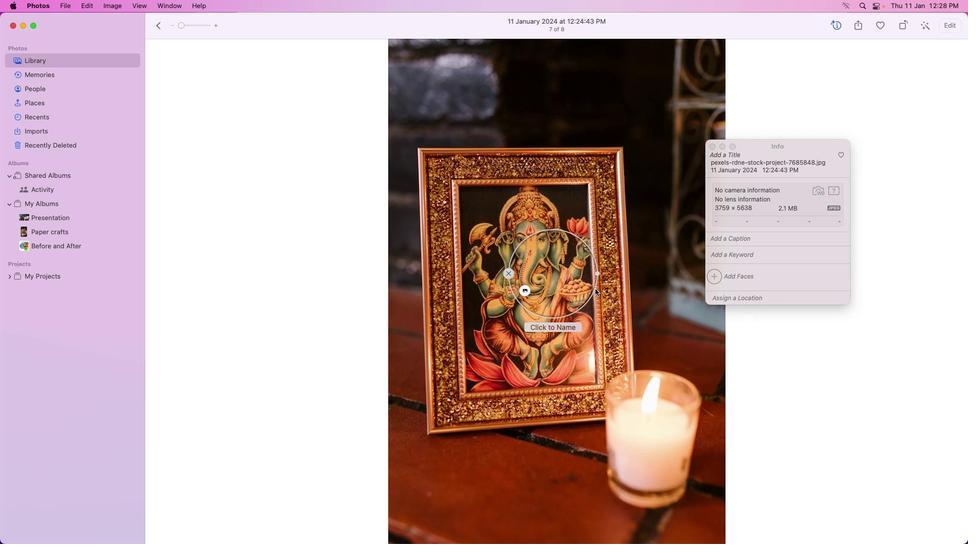
Action: Mouse moved to (578, 240)
Screenshot: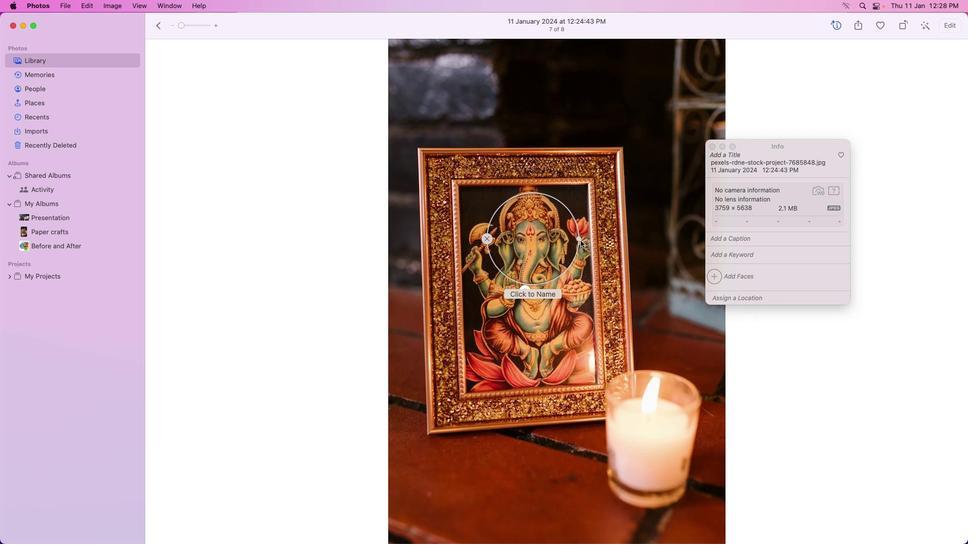 
Action: Mouse pressed left at (578, 240)
Screenshot: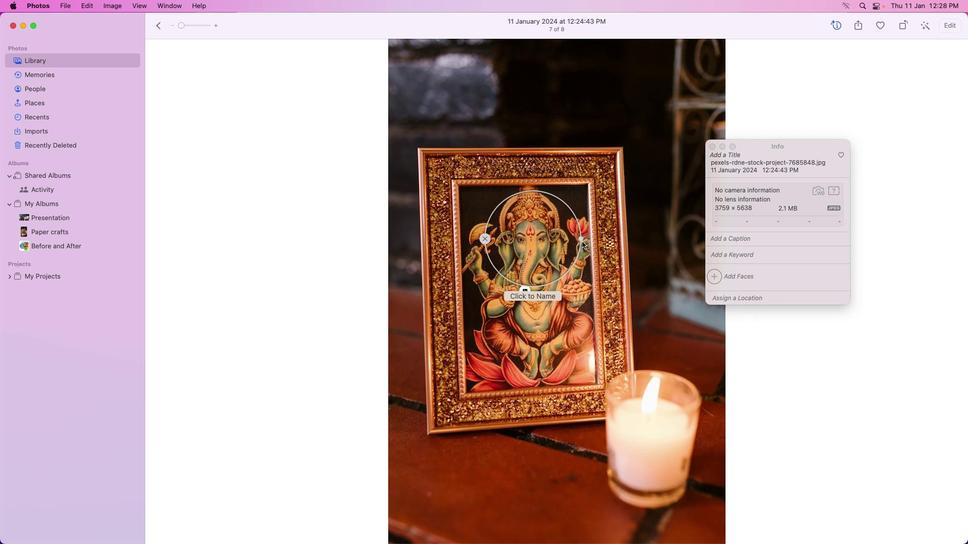 
Action: Mouse moved to (552, 297)
Screenshot: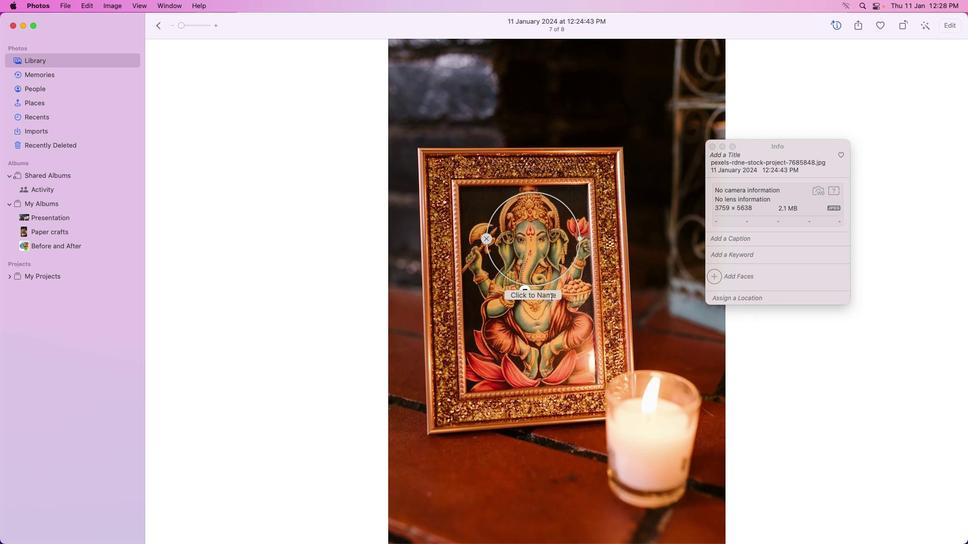 
Action: Mouse pressed left at (552, 297)
Screenshot: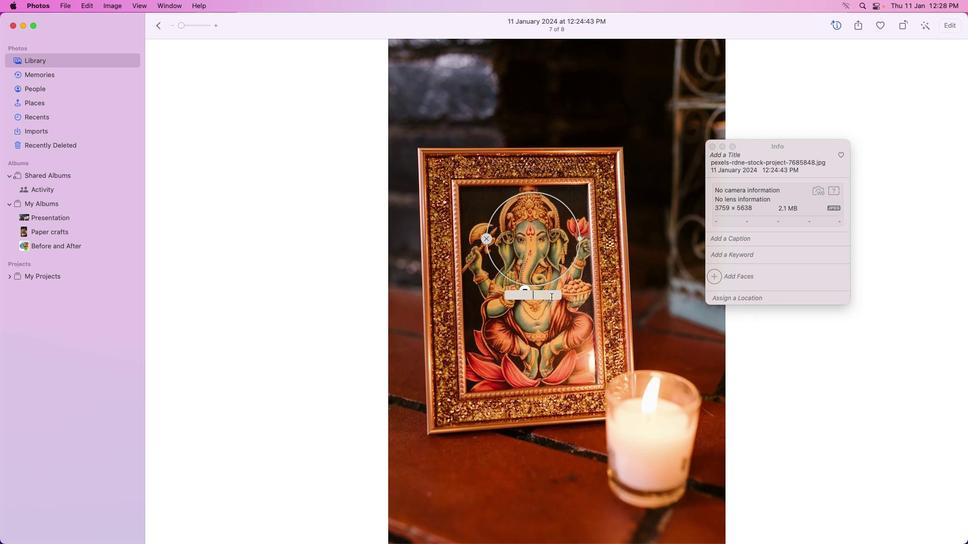 
Action: Mouse moved to (552, 296)
Screenshot: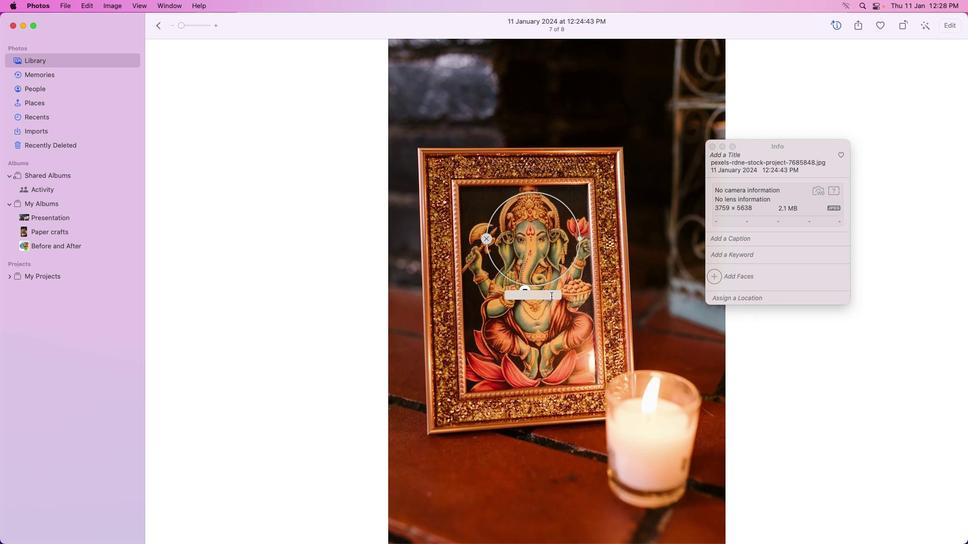 
Action: Key pressed 'g''a''n''e''s''h'Key.space'j''i'Key.enter
Screenshot: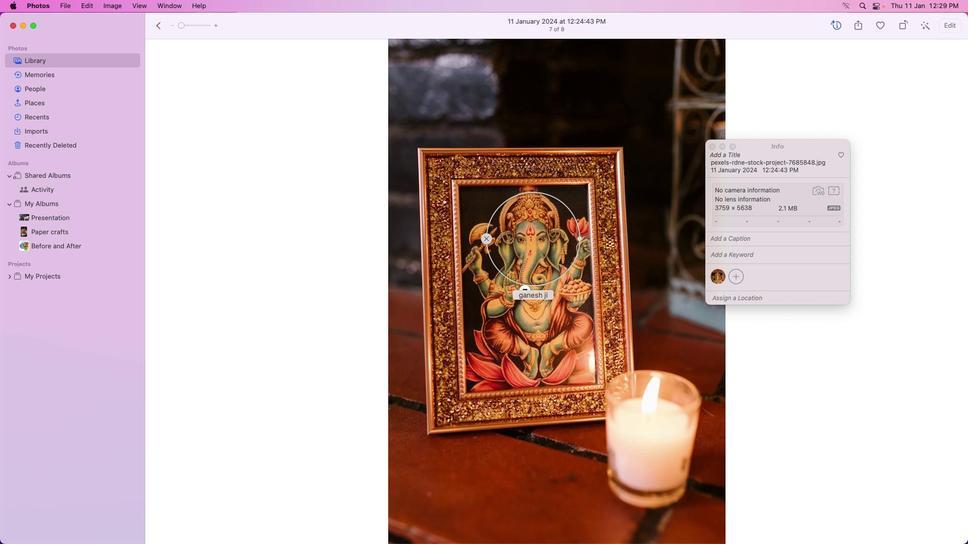 
Action: Mouse moved to (711, 148)
Screenshot: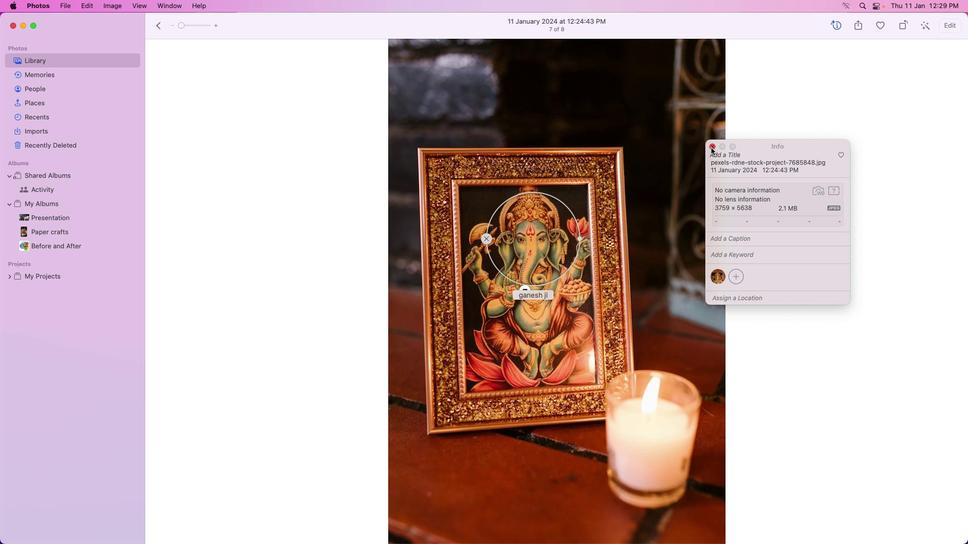 
Action: Mouse pressed left at (711, 148)
Screenshot: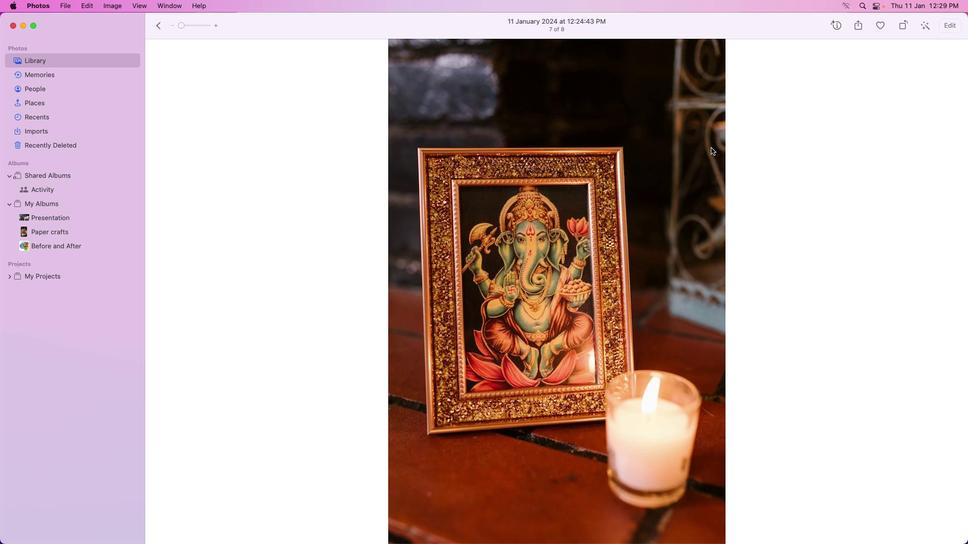 
Action: Mouse moved to (68, 89)
Screenshot: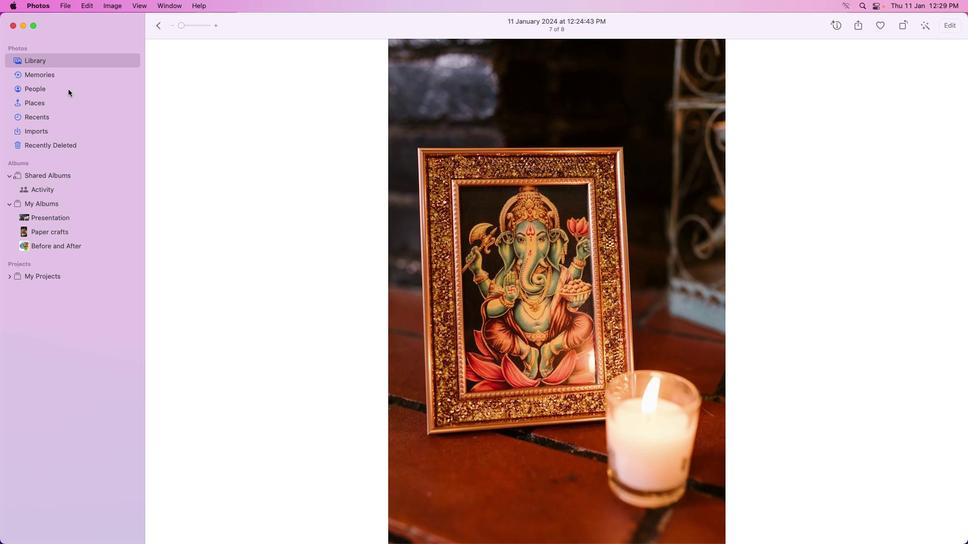 
Action: Mouse pressed left at (68, 89)
Screenshot: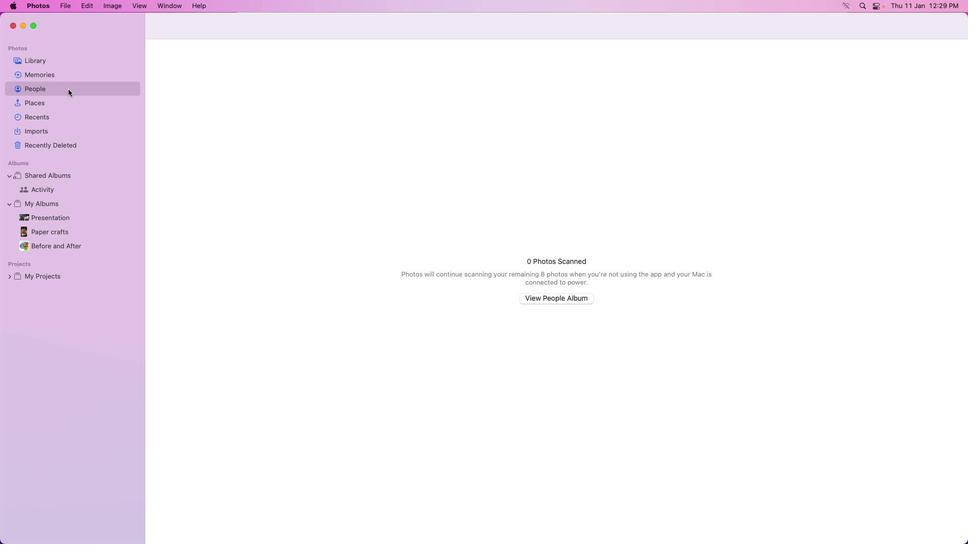 
Action: Mouse moved to (547, 299)
Screenshot: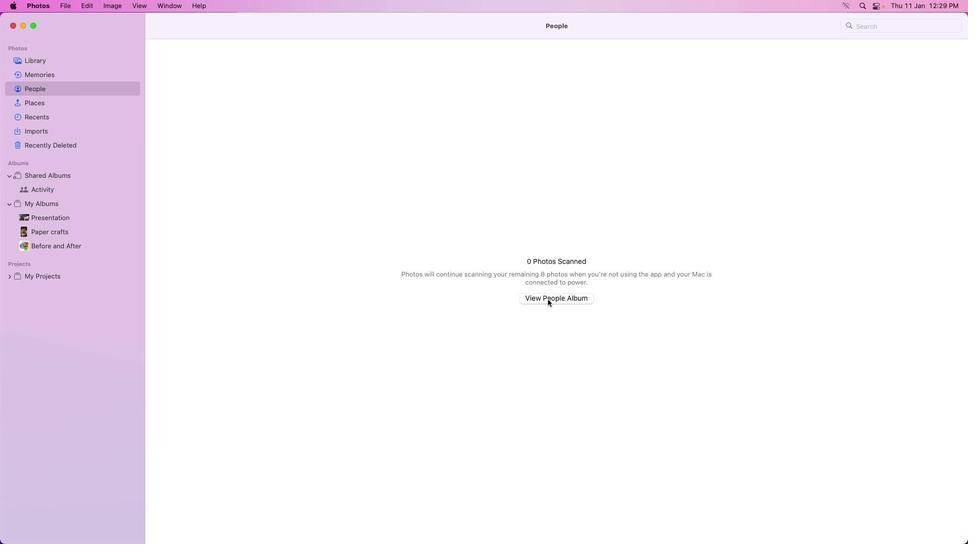 
Action: Mouse pressed left at (547, 299)
Screenshot: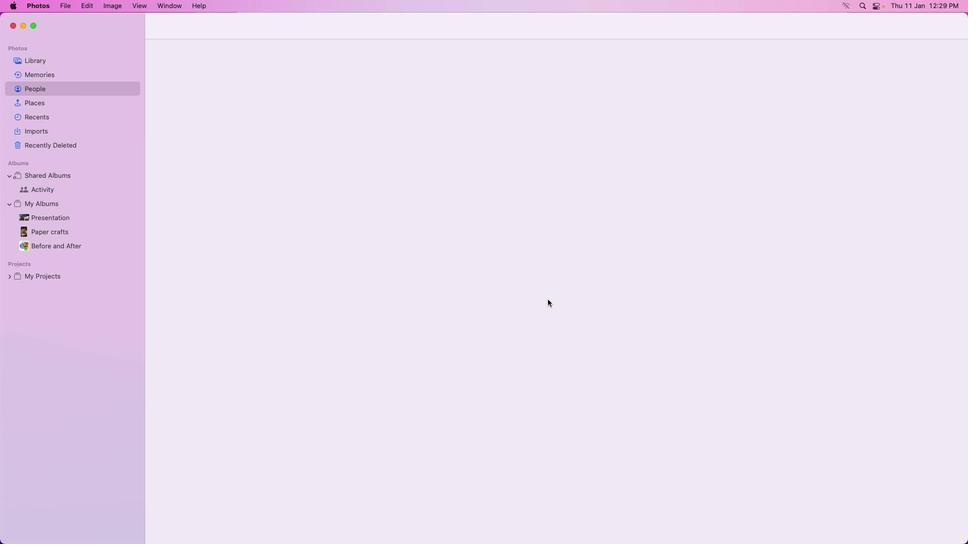 
Action: Mouse moved to (668, 386)
Screenshot: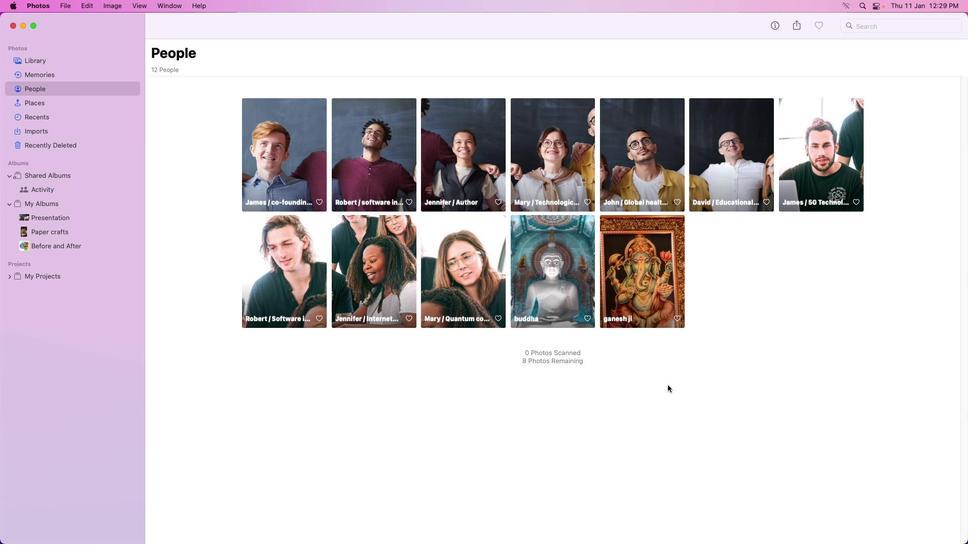 
